 Task: Add an event with the title Second Webinar: Introduction to Influencer Marketing, date '2023/10/11', time 9:15 AM to 11:15 AMand add a description: The training workshop will commence with an introduction to the fundamental principles of effective presentations. Participants will learn about the key elements of a successful presentation, including content development, delivery techniques, visual aids, and audience engagement.Select event color  Flamingo . Add location for the event as: Melbourne, Australia, logged in from the account softage.8@softage.netand send the event invitation to softage.7@softage.net and softage.9@softage.net. Set a reminder for the event Doesn't repeat
Action: Mouse moved to (866, 184)
Screenshot: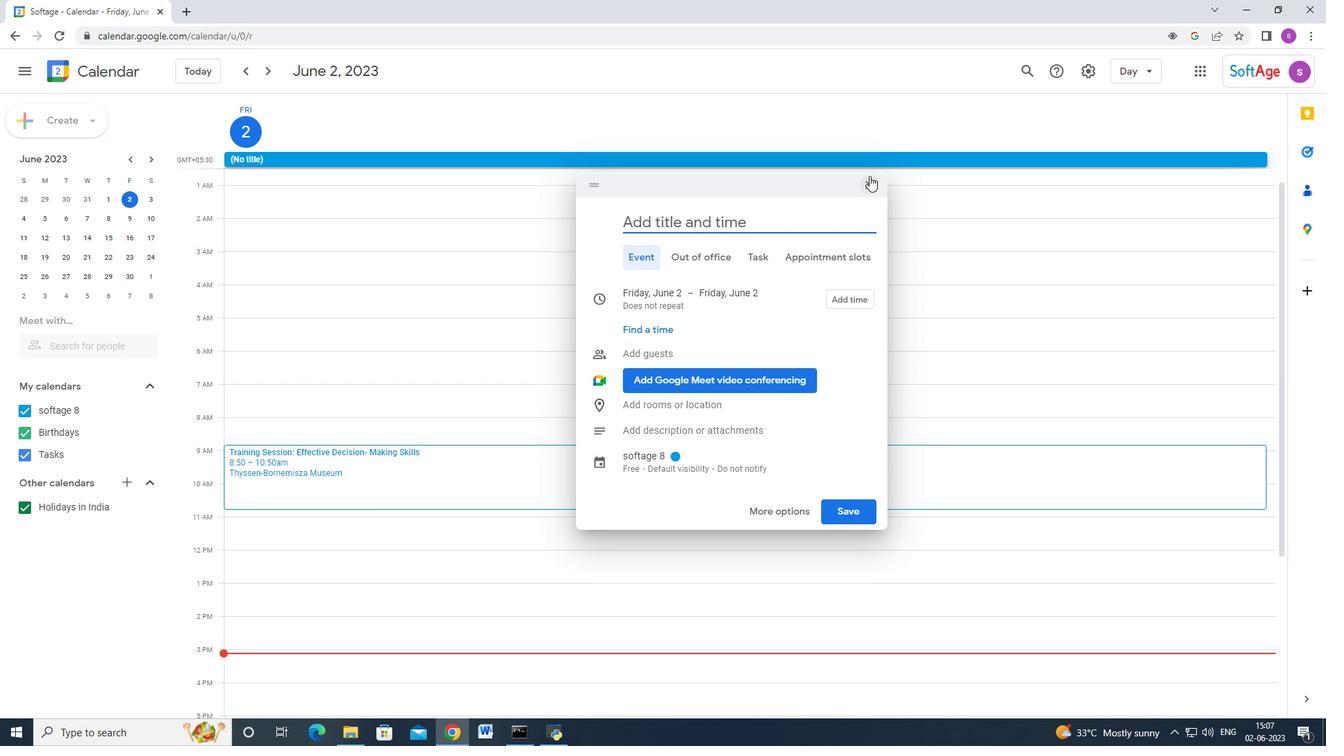 
Action: Mouse pressed left at (866, 184)
Screenshot: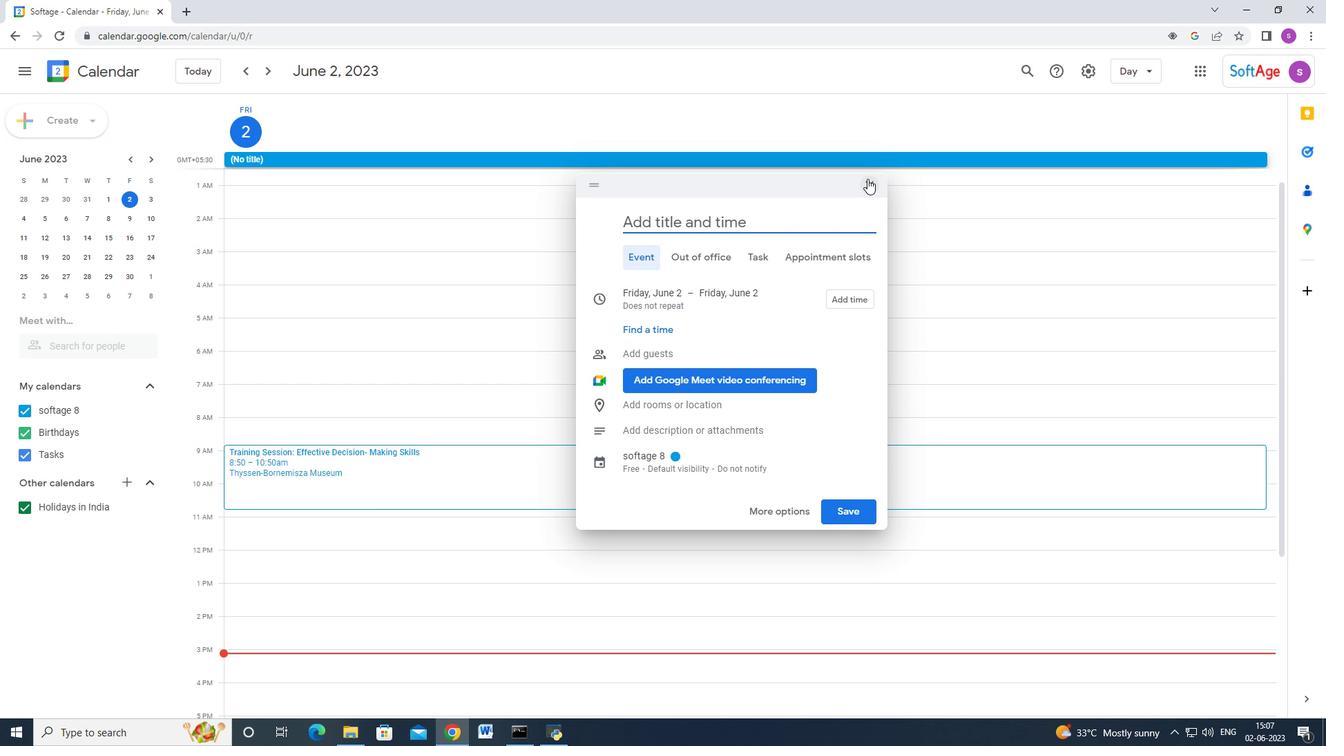 
Action: Mouse moved to (58, 125)
Screenshot: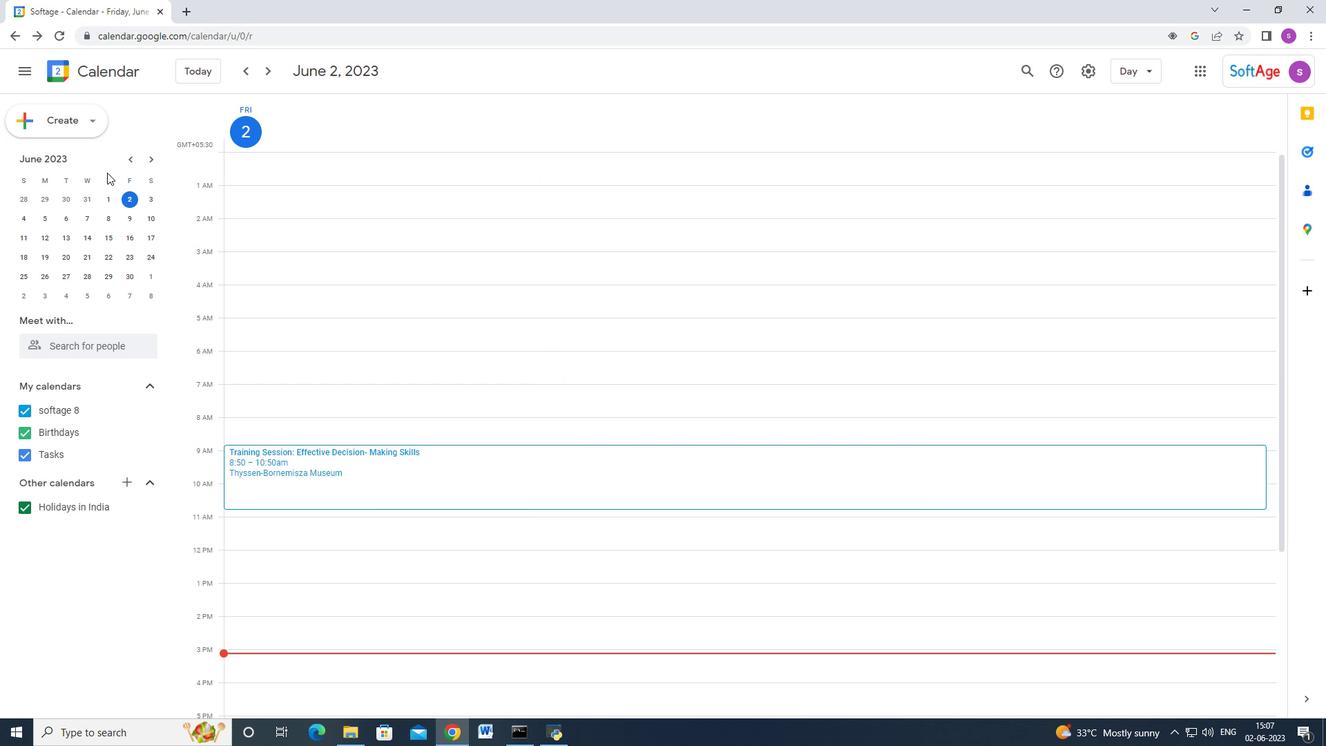 
Action: Mouse pressed left at (58, 125)
Screenshot: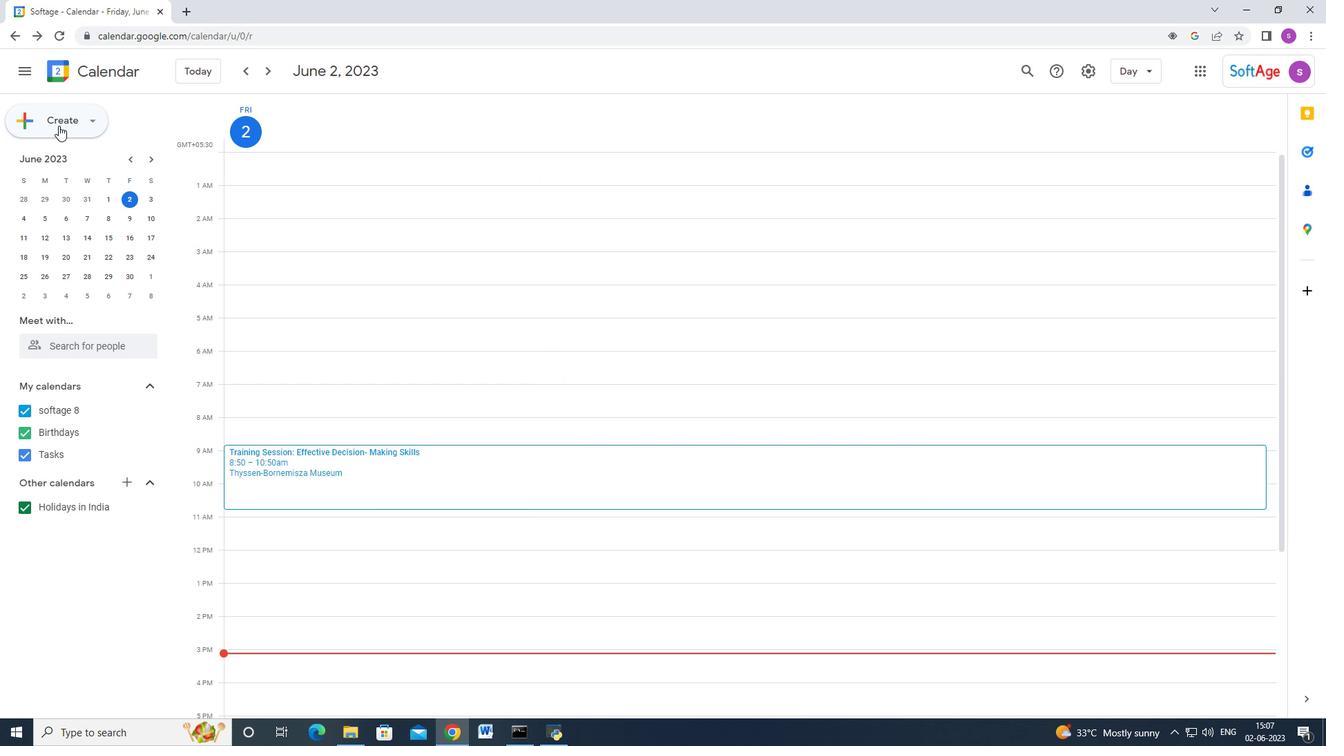 
Action: Mouse moved to (59, 153)
Screenshot: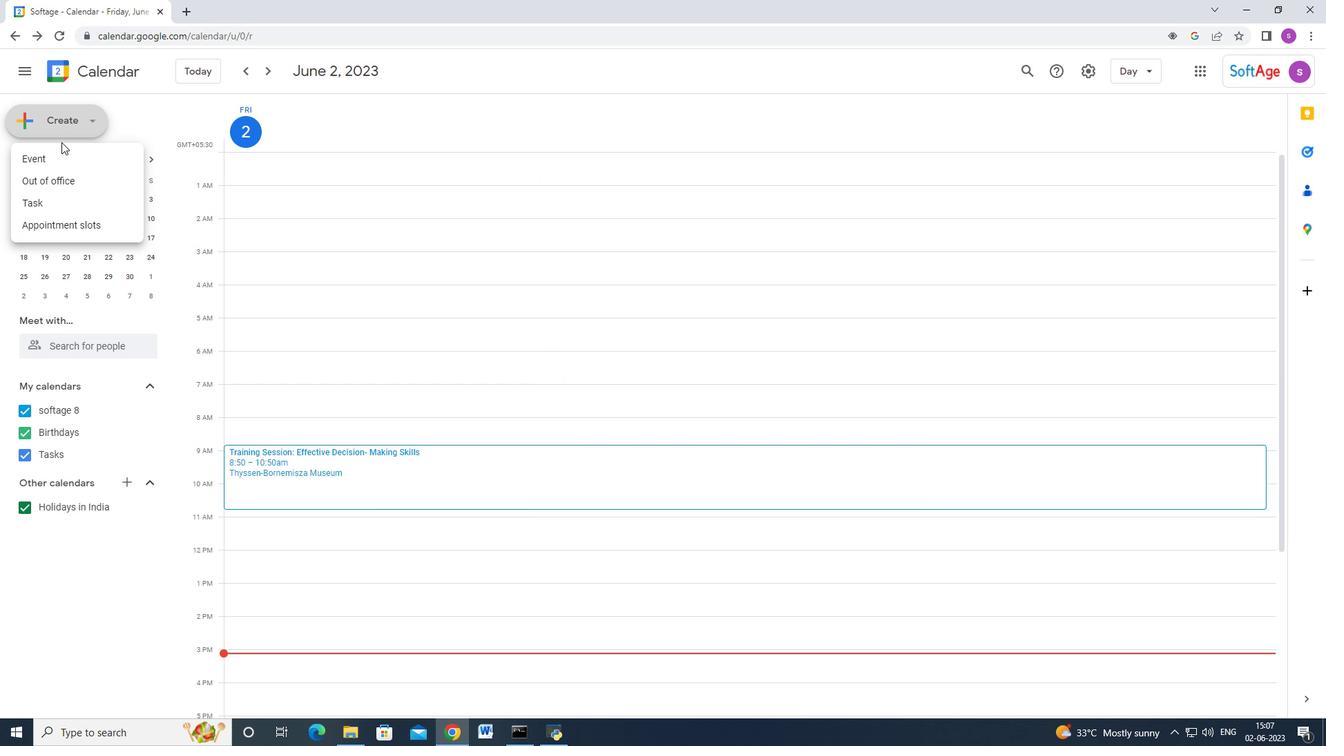 
Action: Mouse pressed left at (59, 153)
Screenshot: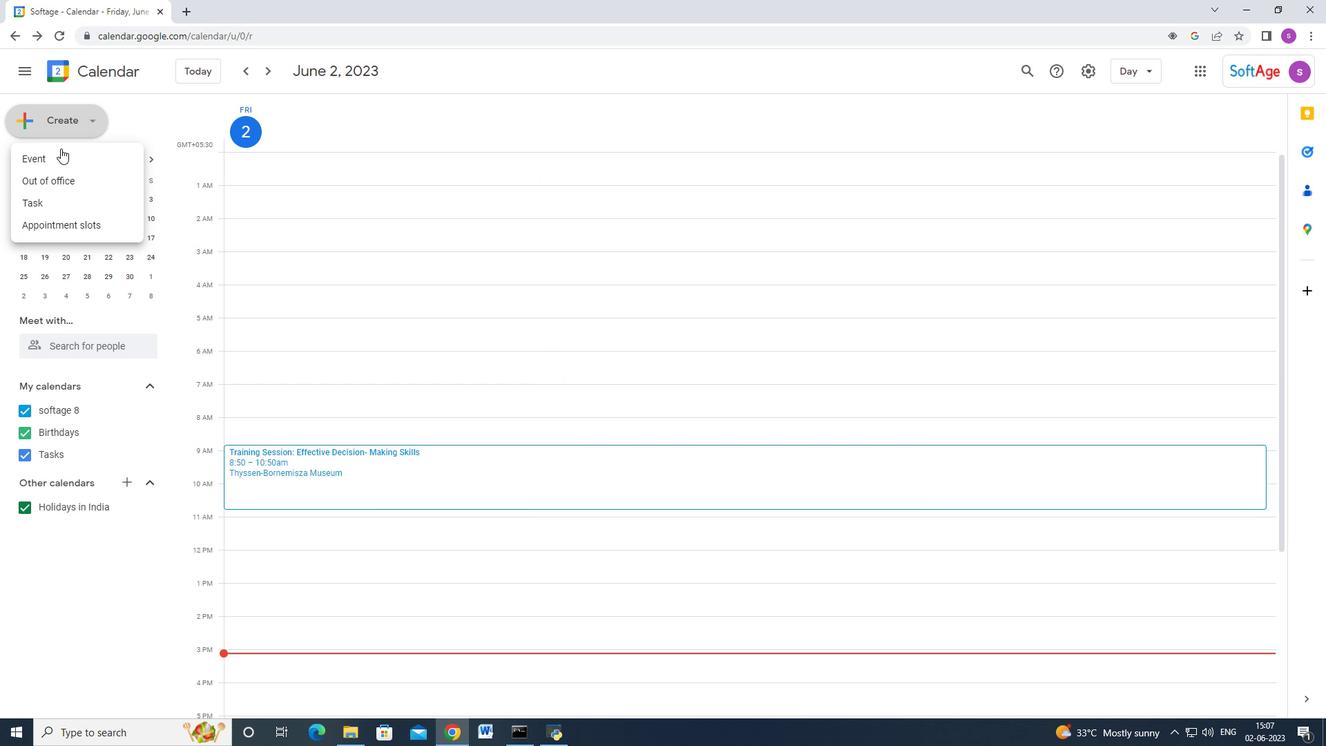 
Action: Mouse moved to (766, 643)
Screenshot: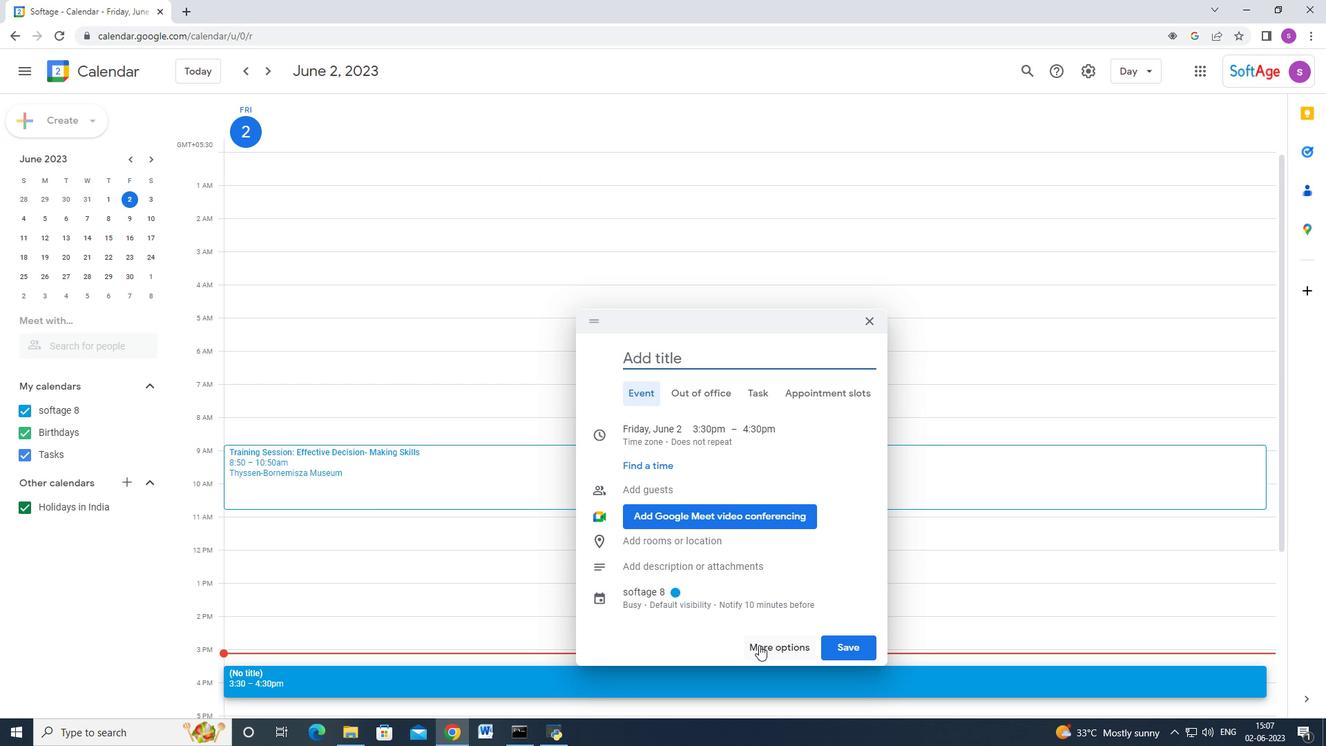 
Action: Mouse pressed left at (766, 643)
Screenshot: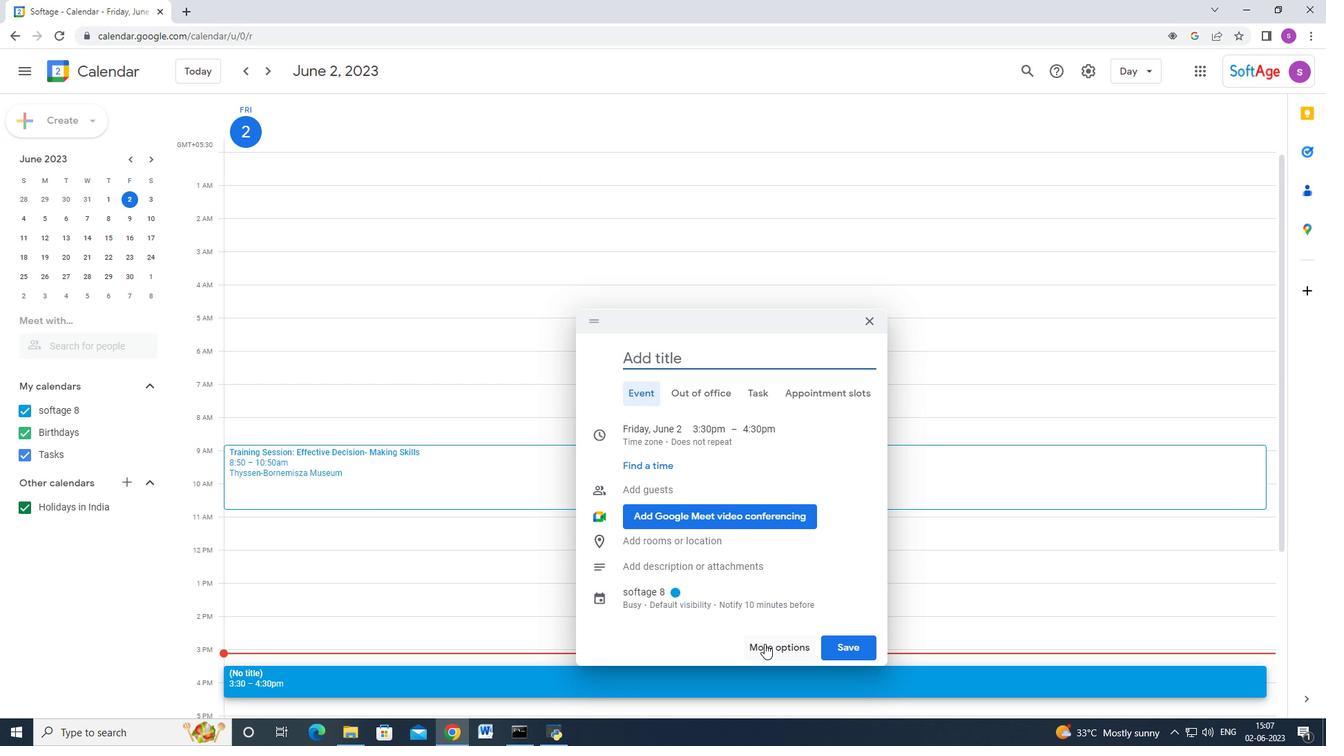 
Action: Mouse moved to (192, 76)
Screenshot: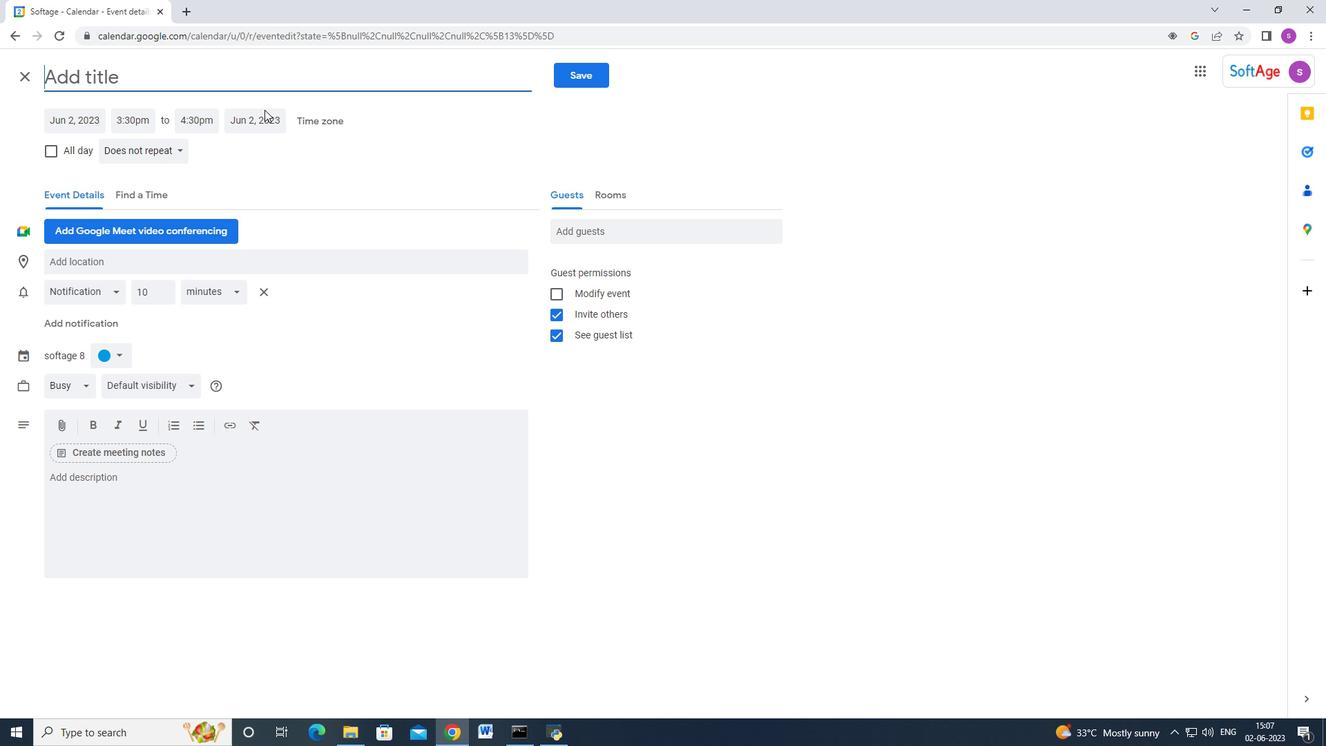 
Action: Key pressed <Key.shift_r>Second<Key.space><Key.shift_r>Webinar<Key.shift>:<Key.space><Key.shift>Introduction<Key.space>to<Key.space><Key.shift>Influene<Key.backspace>cer<Key.space>mar<Key.backspace><Key.backspace><Key.backspace><Key.shift>Marketing,<Key.backspace>
Screenshot: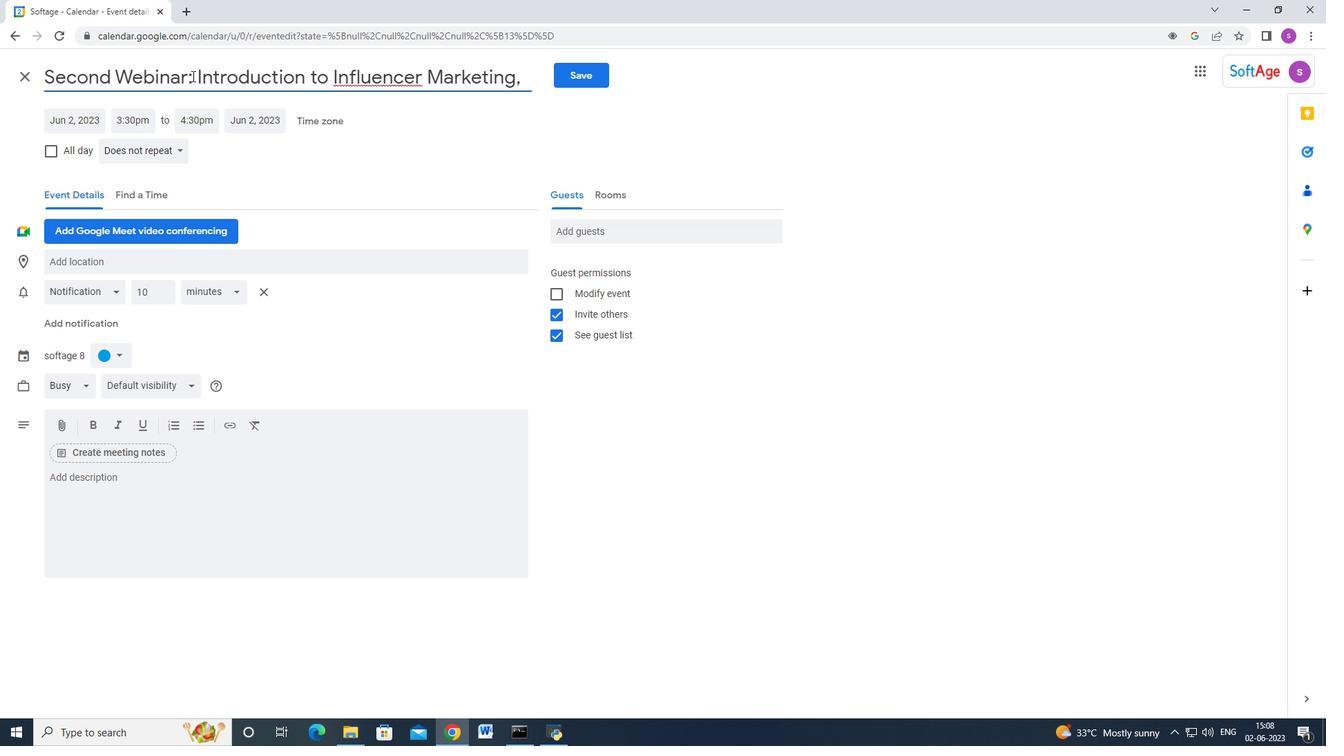 
Action: Mouse moved to (75, 122)
Screenshot: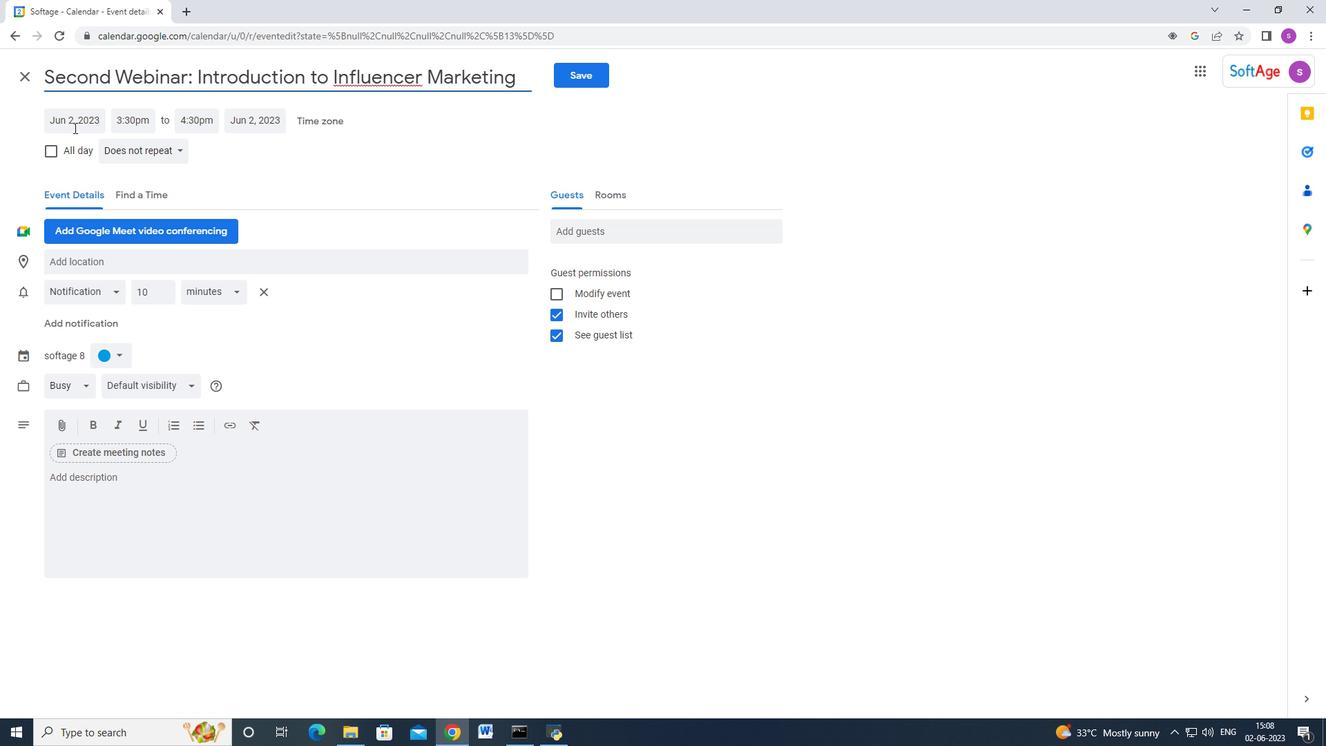 
Action: Mouse pressed left at (75, 122)
Screenshot: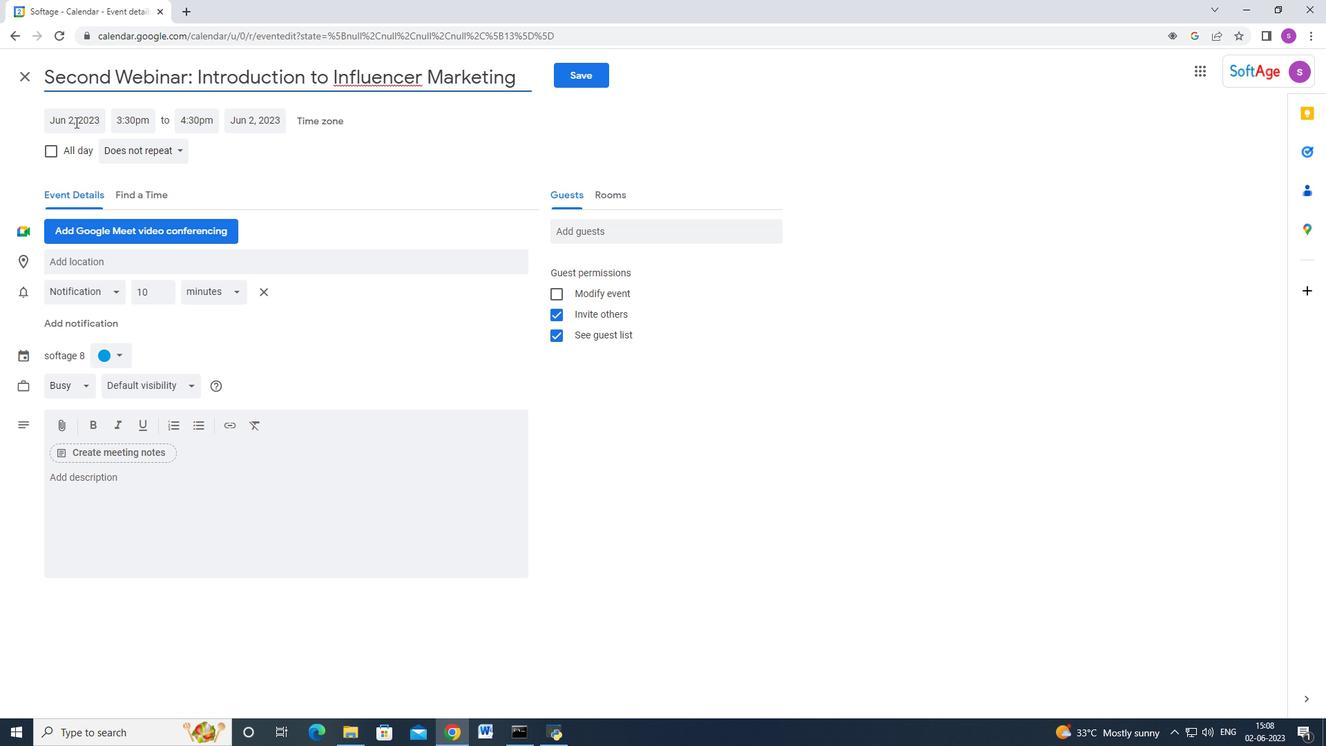 
Action: Mouse moved to (223, 151)
Screenshot: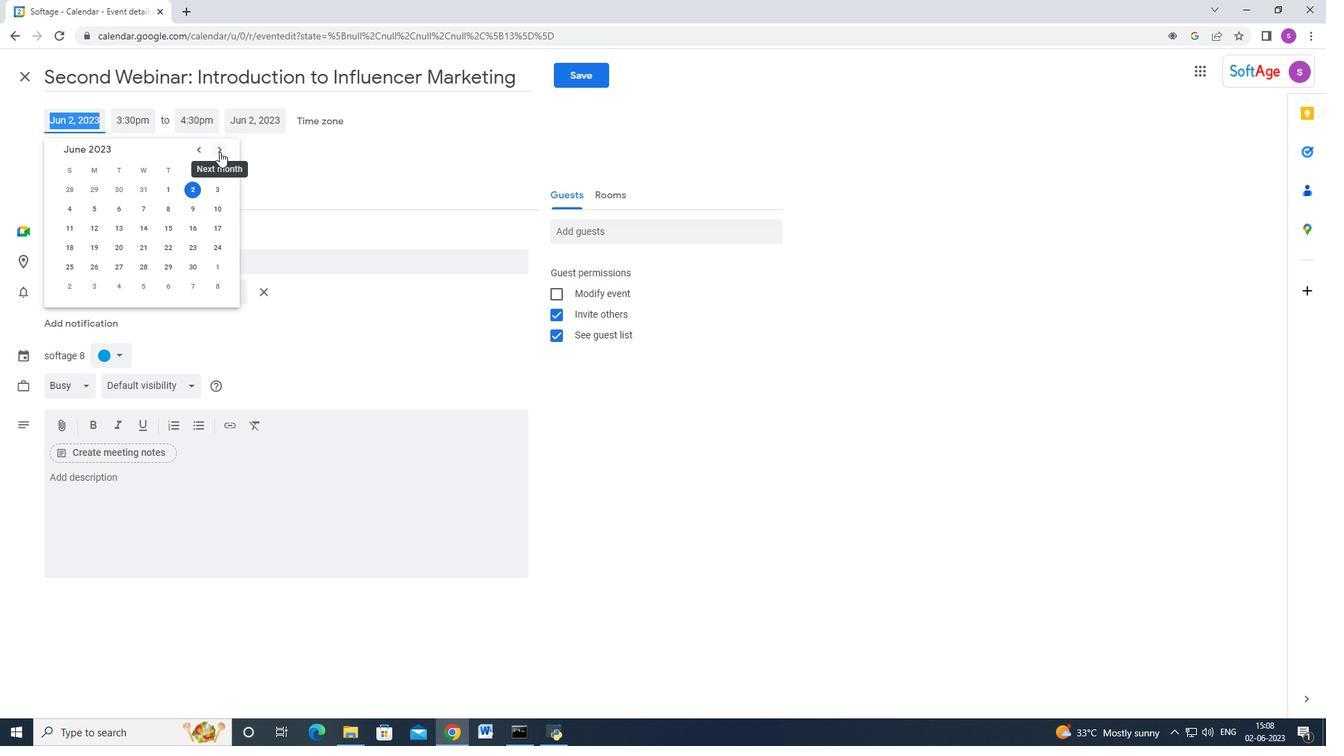 
Action: Mouse pressed left at (223, 151)
Screenshot: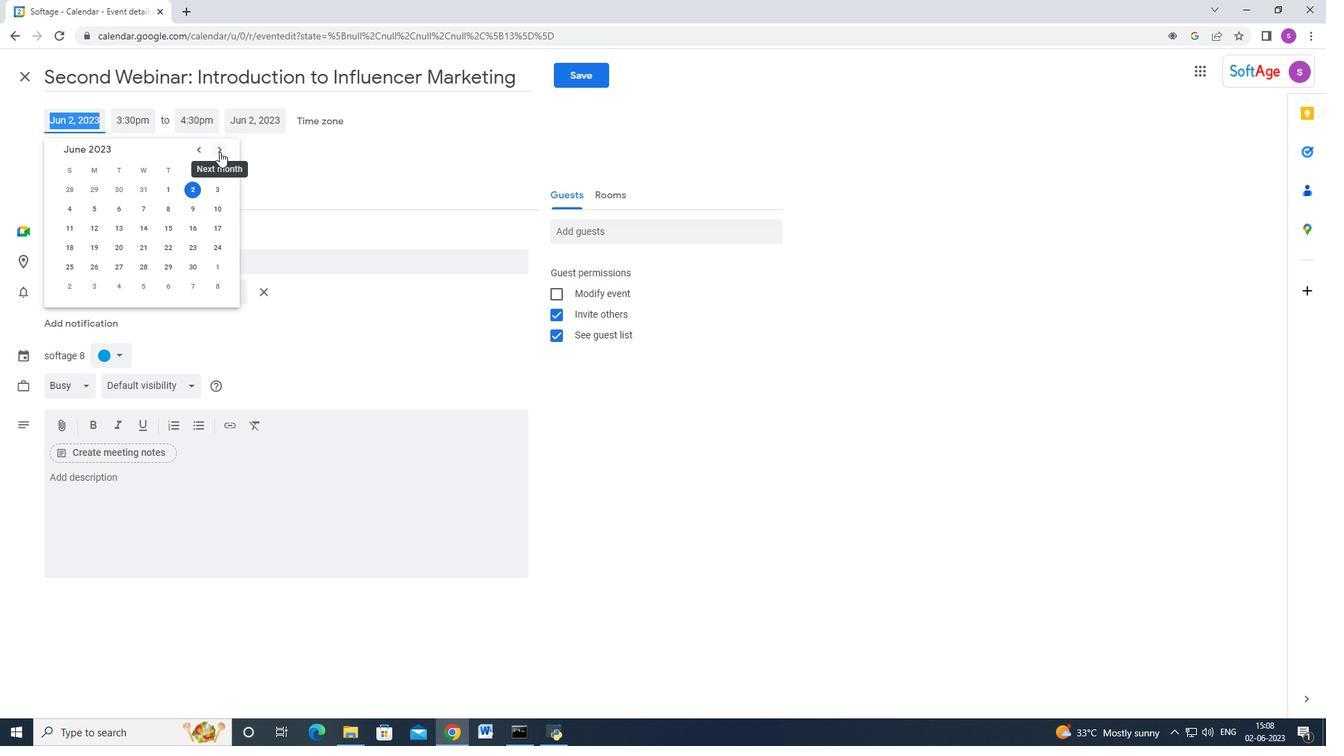 
Action: Mouse moved to (225, 151)
Screenshot: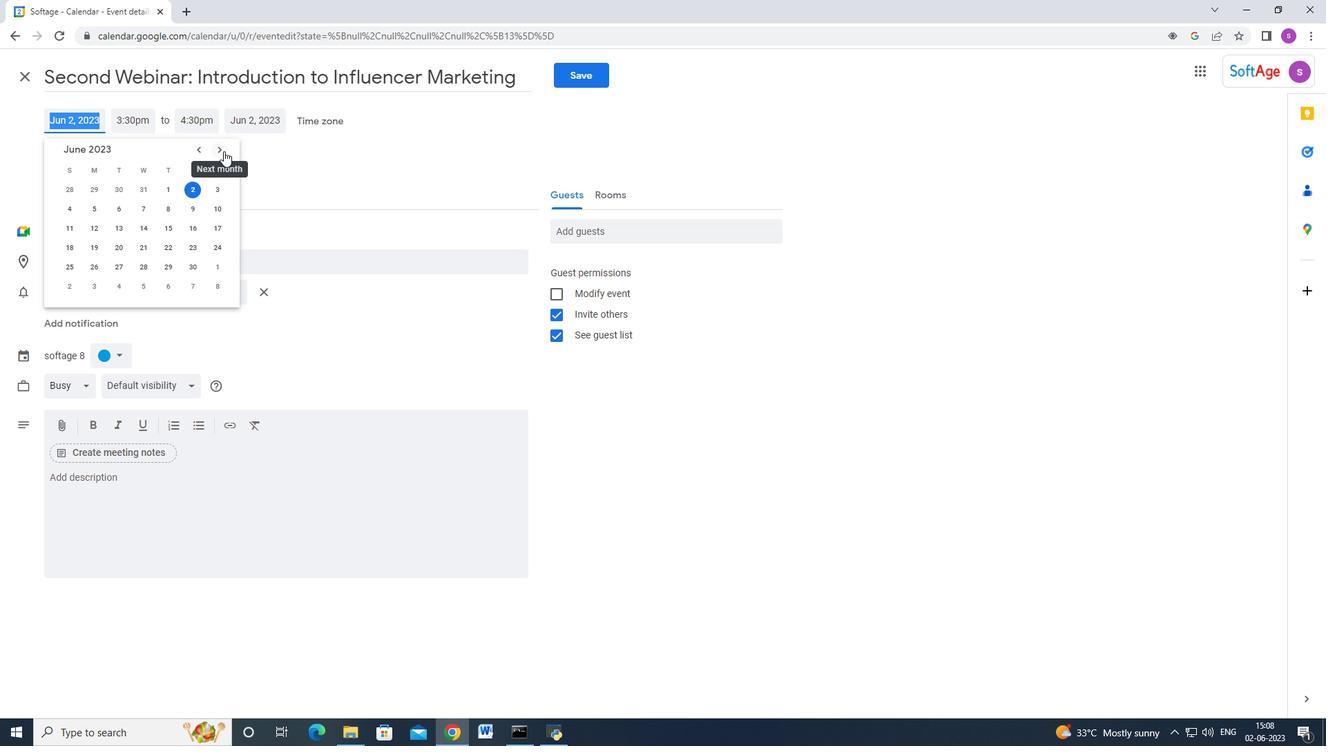 
Action: Mouse pressed left at (225, 151)
Screenshot: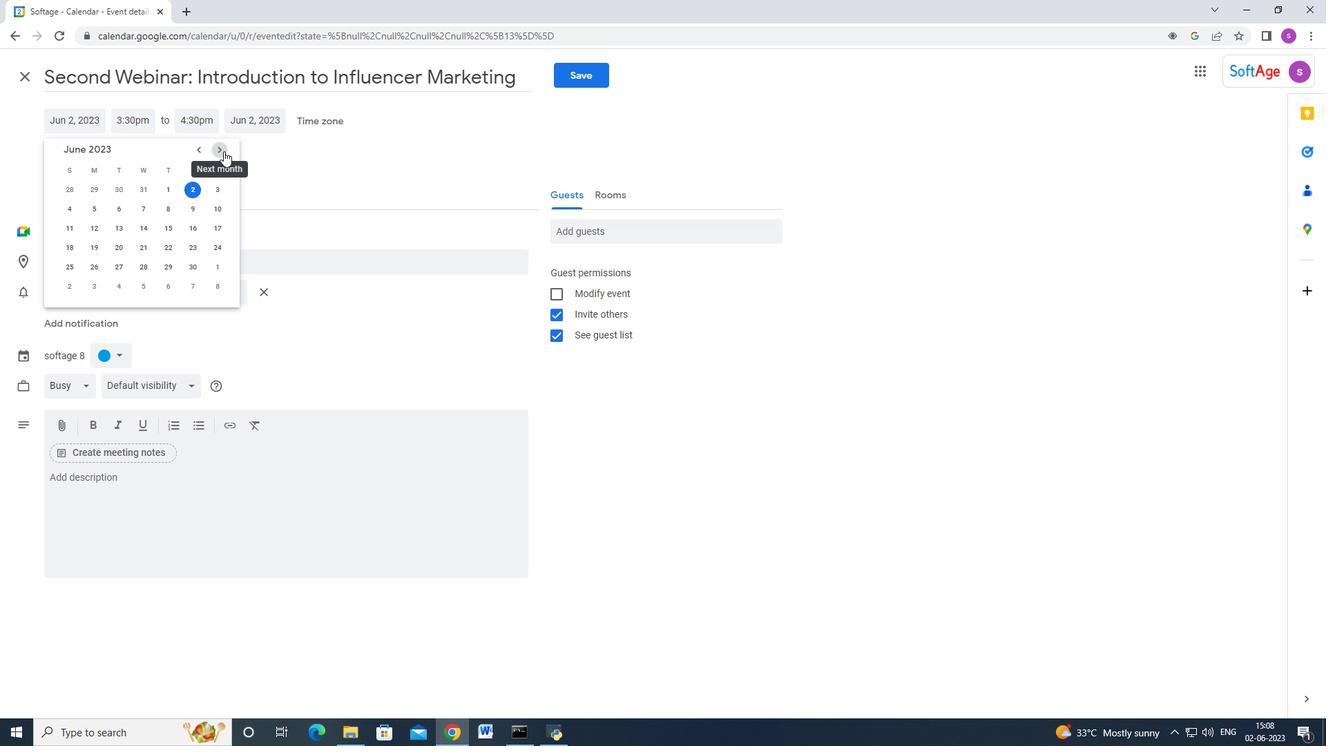 
Action: Mouse pressed left at (225, 151)
Screenshot: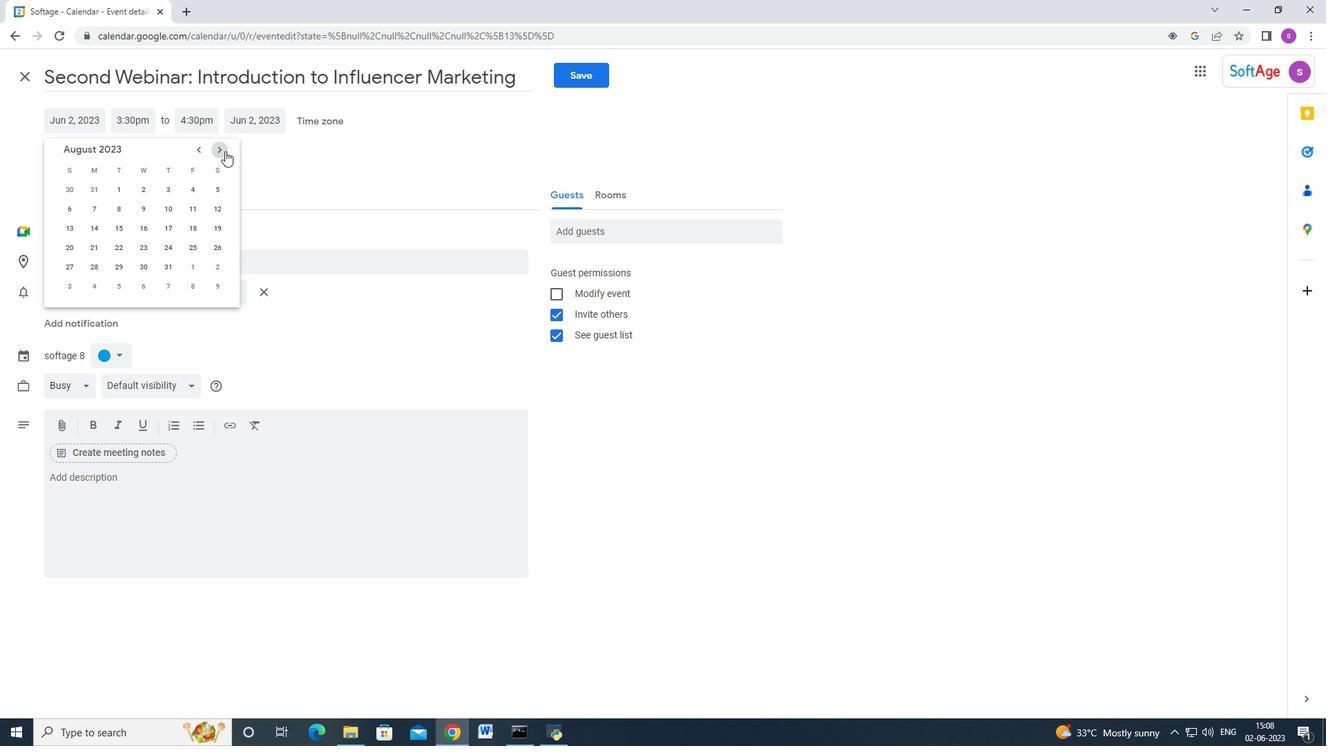 
Action: Mouse pressed left at (225, 151)
Screenshot: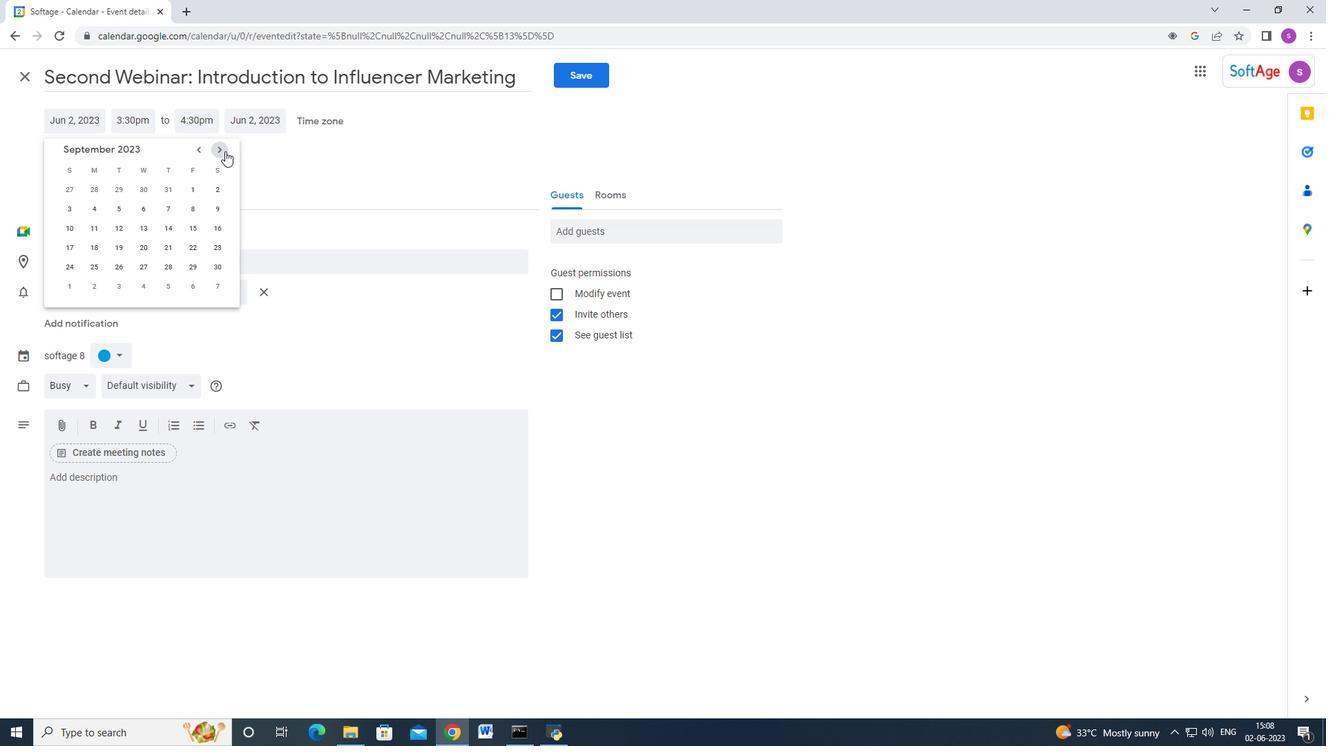 
Action: Mouse pressed left at (225, 151)
Screenshot: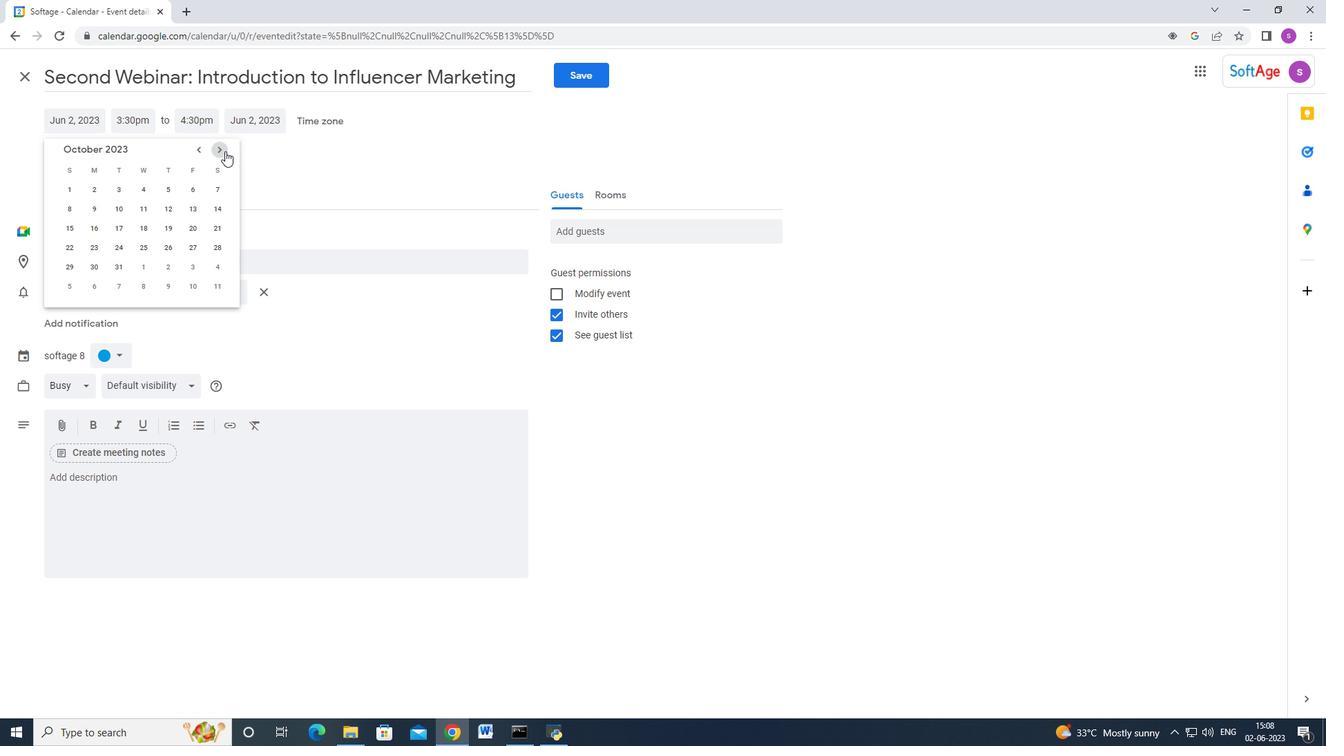 
Action: Mouse pressed left at (225, 151)
Screenshot: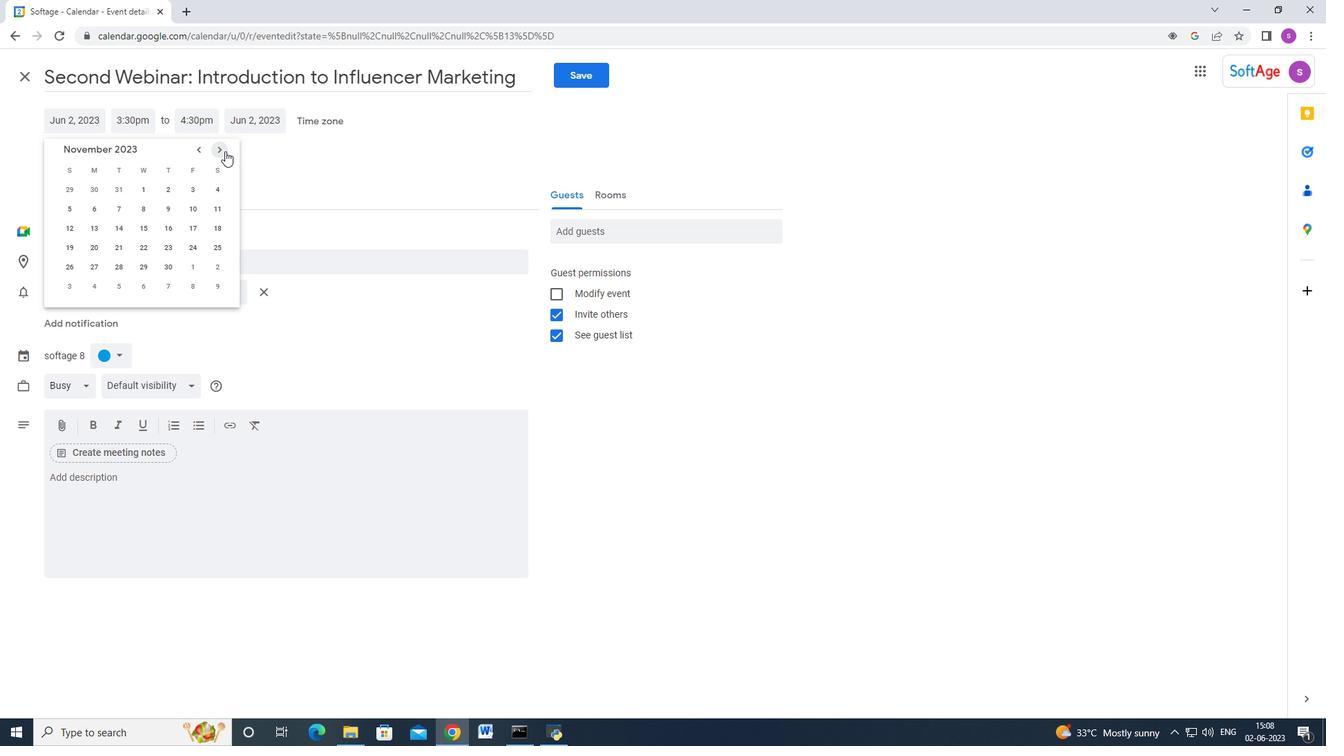 
Action: Mouse moved to (98, 224)
Screenshot: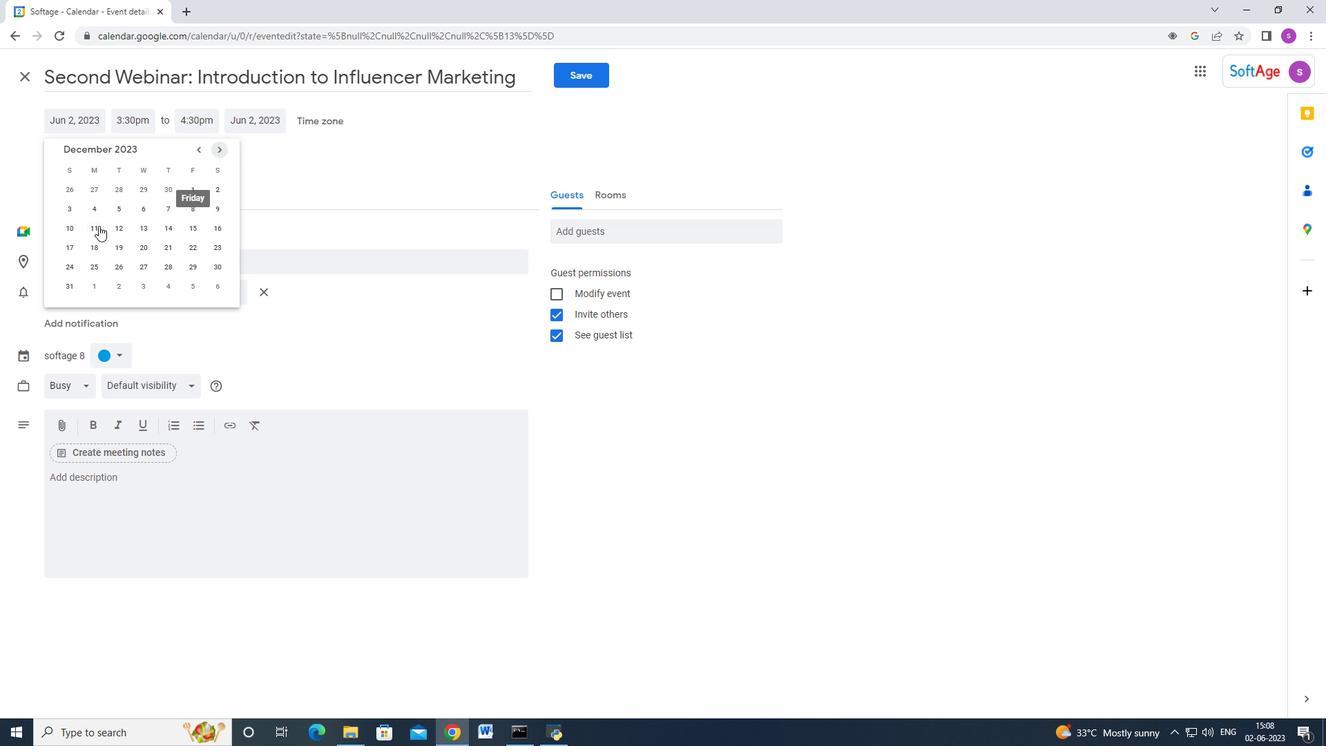 
Action: Mouse pressed left at (98, 224)
Screenshot: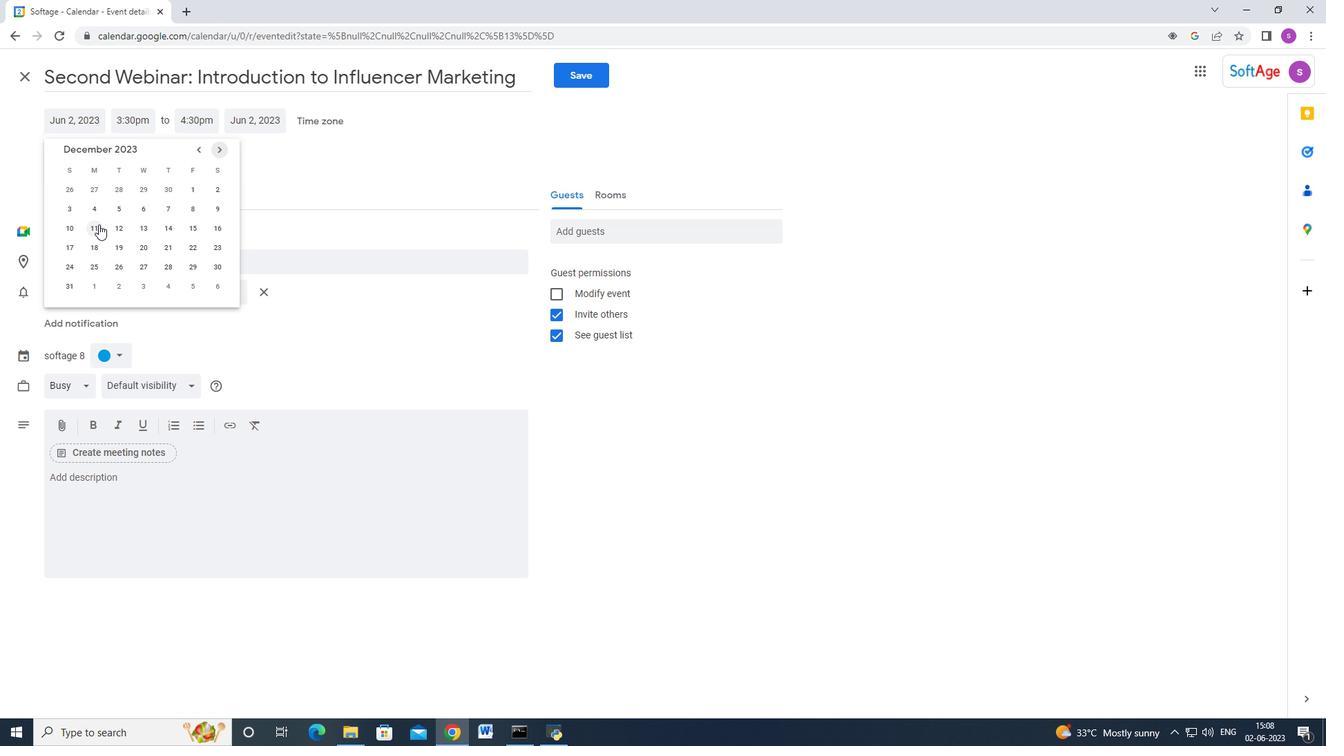 
Action: Mouse moved to (150, 124)
Screenshot: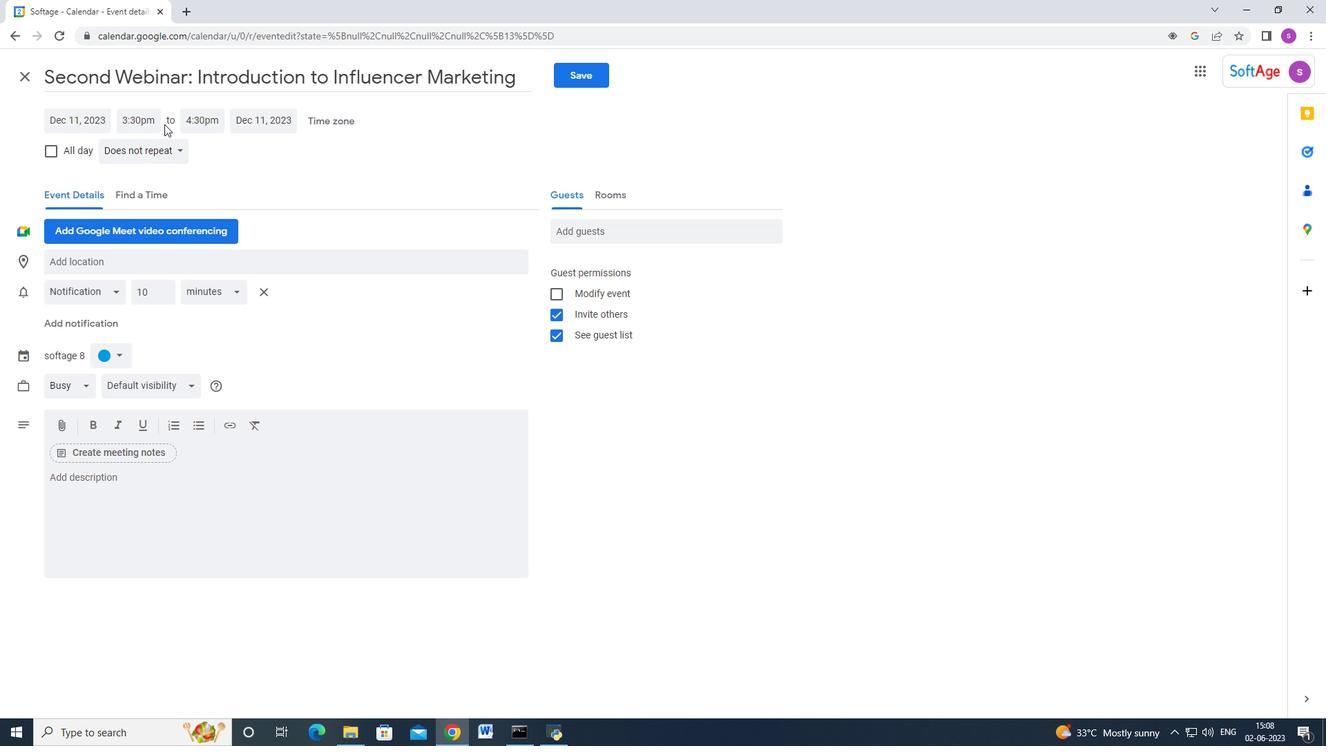 
Action: Mouse pressed left at (150, 124)
Screenshot: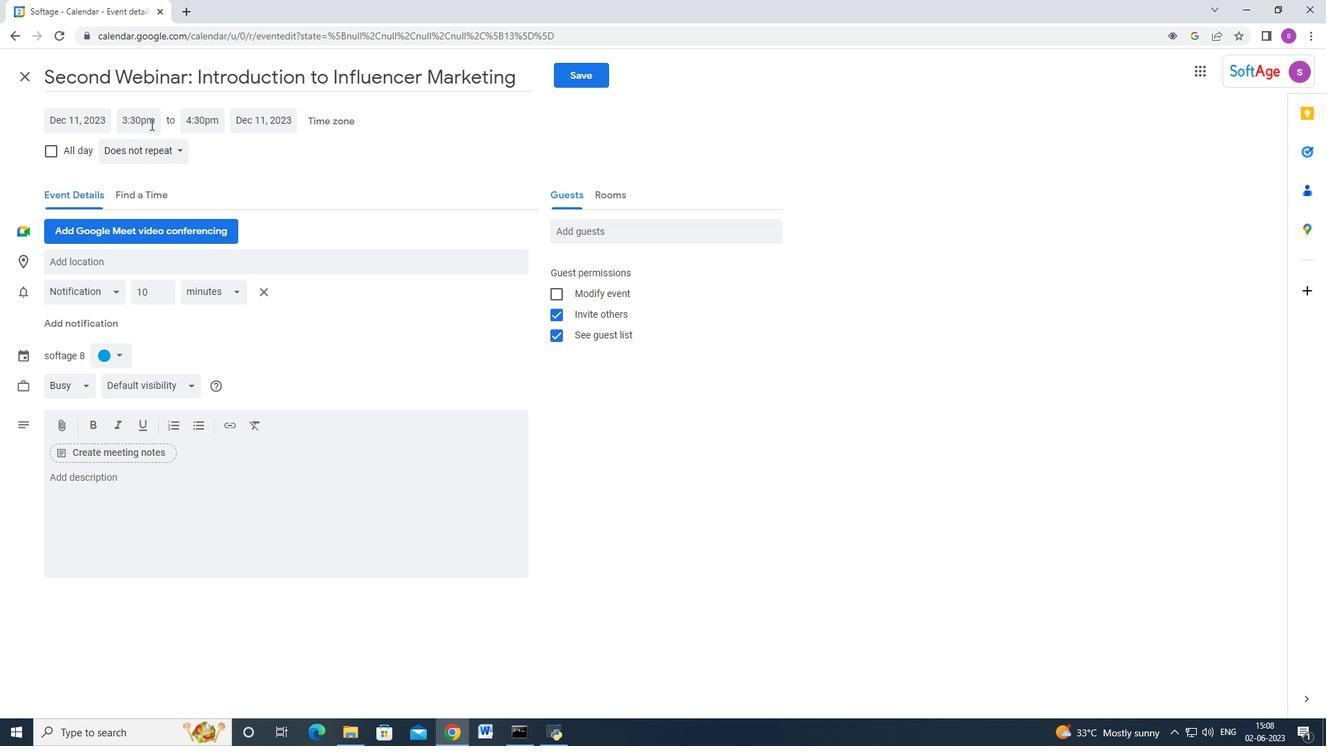 
Action: Key pressed 9<Key.shift>:15am<Key.enter><Key.tab>11<Key.shift>:15am<Key.enter><Key.tab><Key.tab>
Screenshot: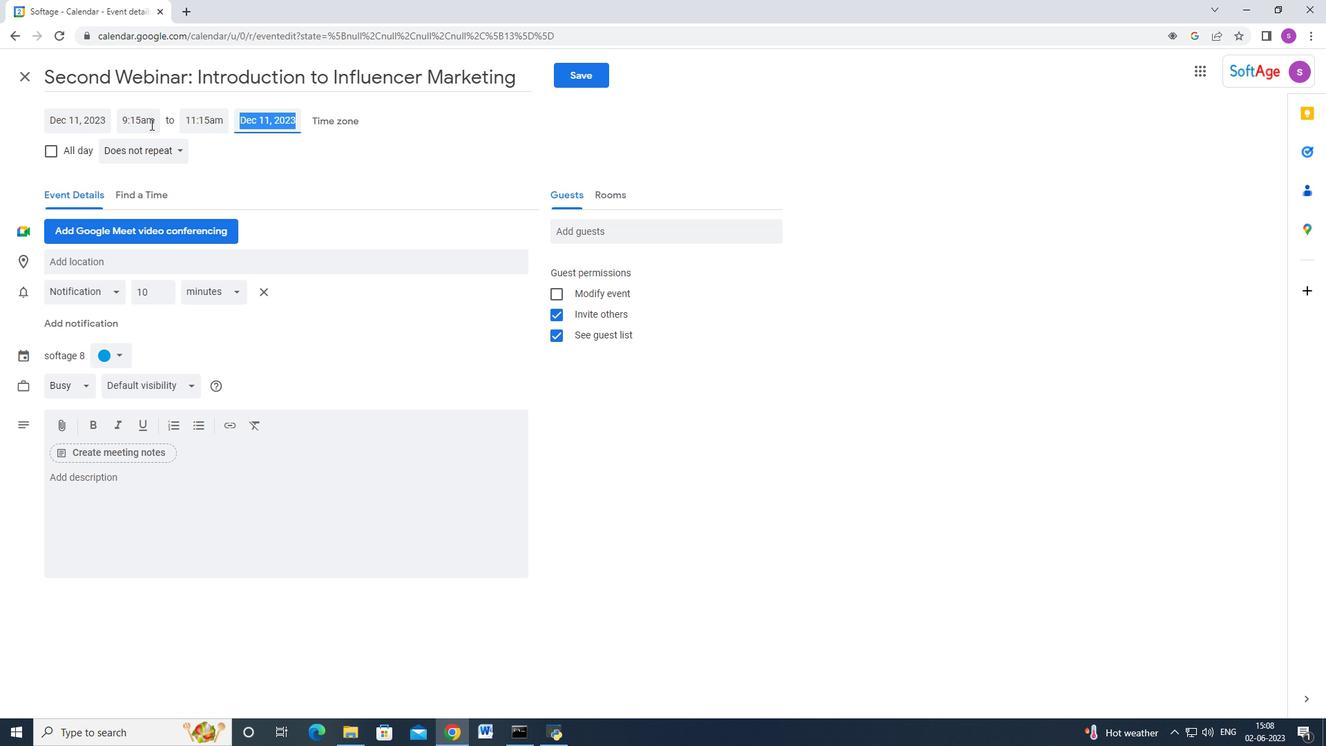 
Action: Mouse moved to (165, 478)
Screenshot: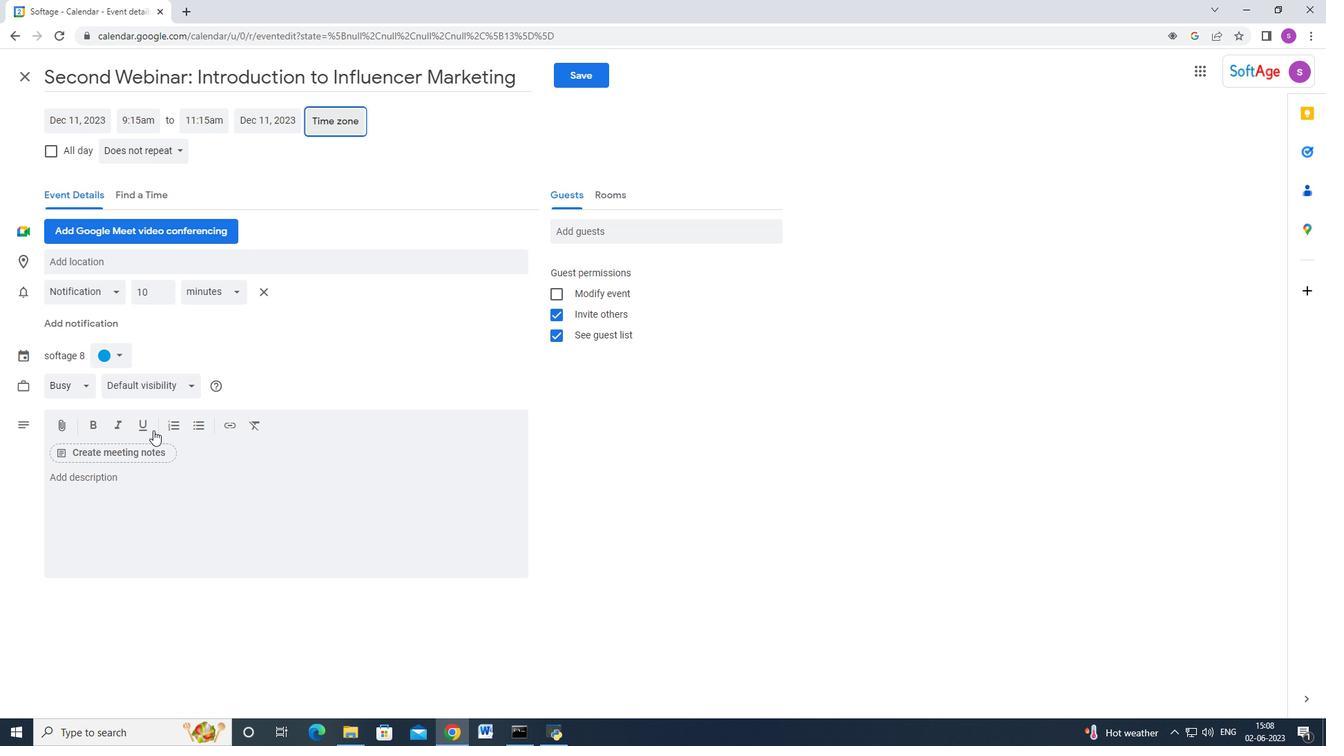 
Action: Mouse pressed left at (165, 478)
Screenshot: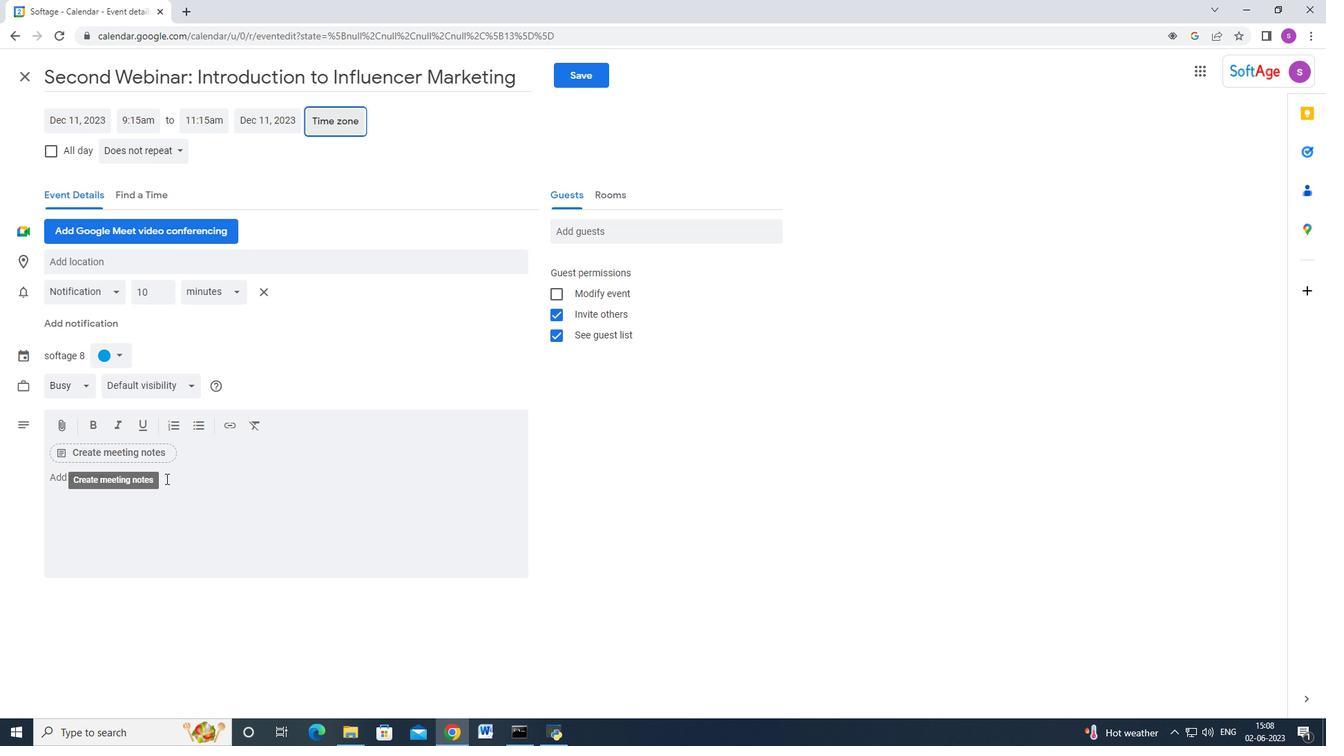 
Action: Key pressed <Key.shift>The<Key.space>training<Key.space>workshop<Key.space>will<Key.space>commence<Key.space>with<Key.space>an<Key.space>introduction<Key.space>to<Key.space>the<Key.space>fundamem<Key.backspace>ntal<Key.space>principles<Key.space>of<Key.space>effective<Key.space>presentations.<Key.space><Key.shift>participants<Key.space>will<Key.space>learn<Key.space>about<Key.space>the<Key.space>key<Key.space>elements<Key.space>of<Key.space>a<Key.space>successful<Key.space>presentation,inlud<Key.backspace><Key.backspace><Key.backspace>cluding<Key.space>content<Key.space>developmentm<Key.space>d<Key.backspace><Key.backspace><Key.backspace>,<Key.space>delivery<Key.space>techniques,<Key.space>vus<Key.backspace><Key.backspace>isual<Key.space>aids,<Key.space>and<Key.space>audience<Key.space>engagement.
Screenshot: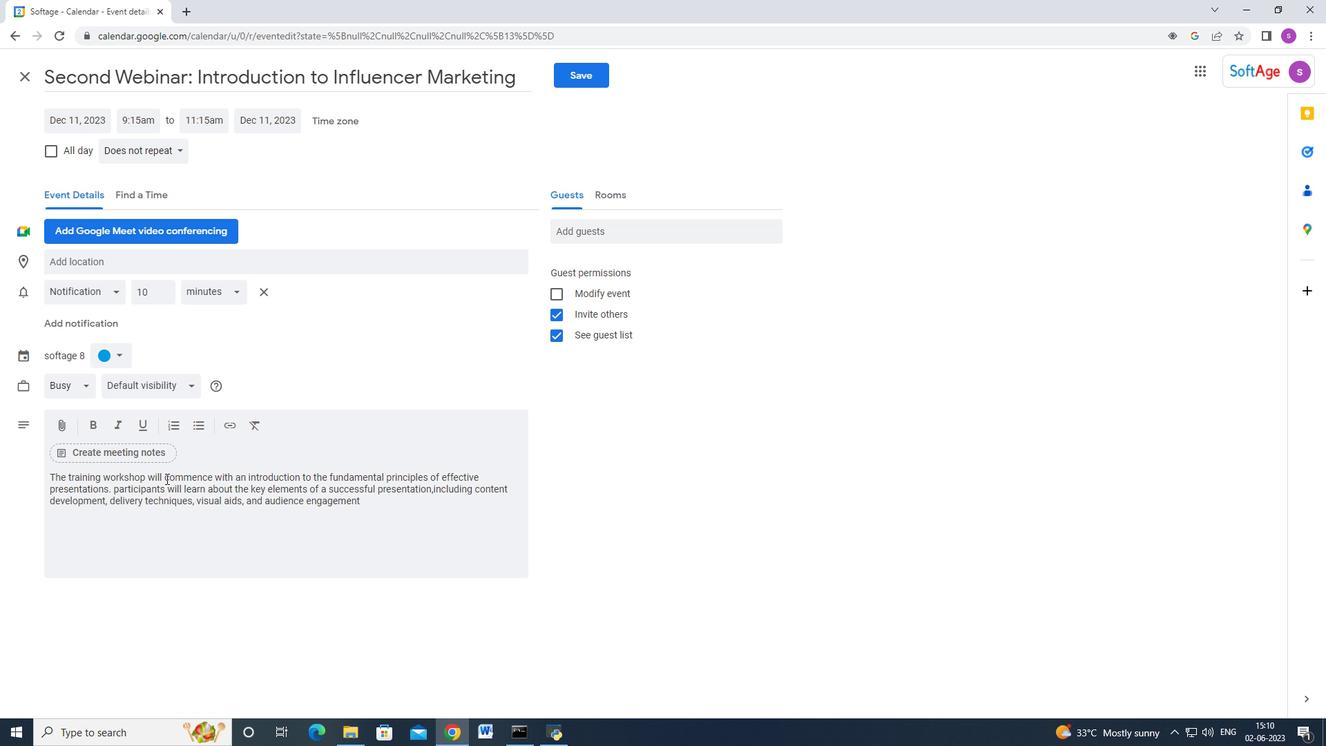 
Action: Mouse moved to (112, 352)
Screenshot: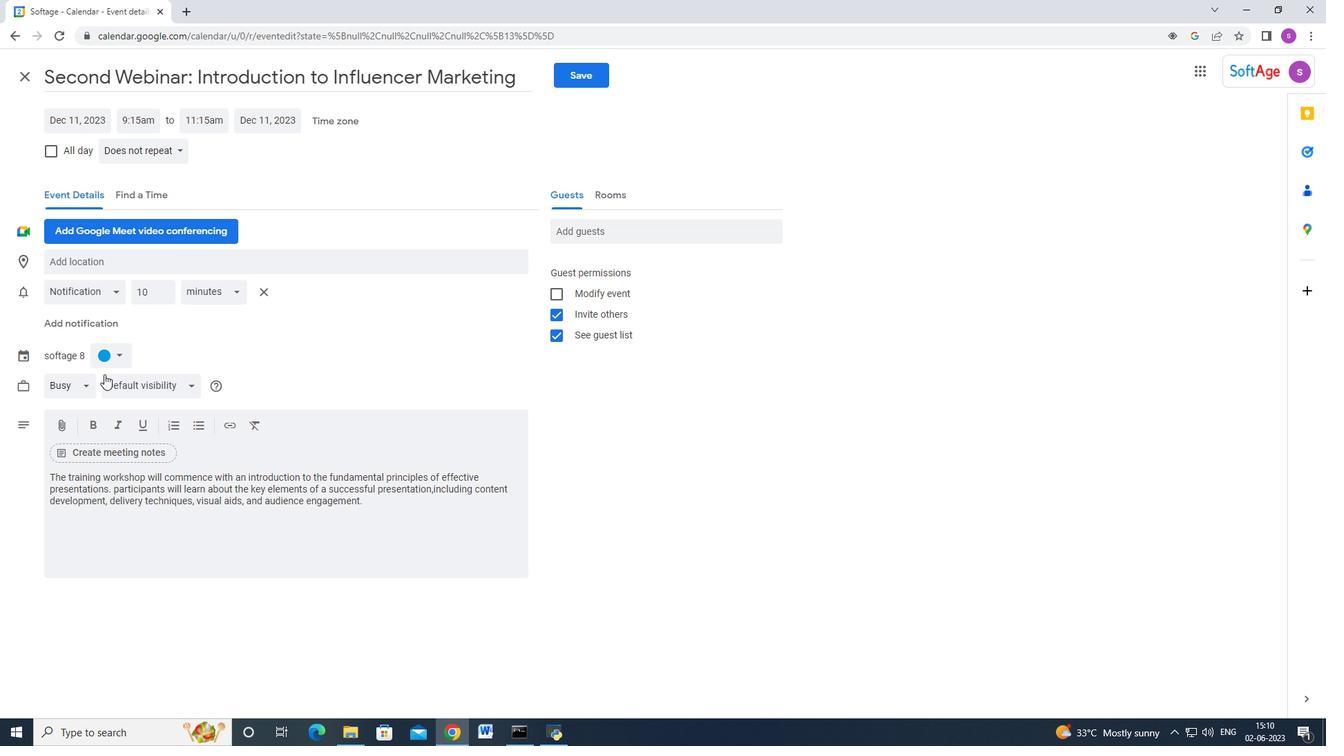 
Action: Mouse pressed left at (112, 352)
Screenshot: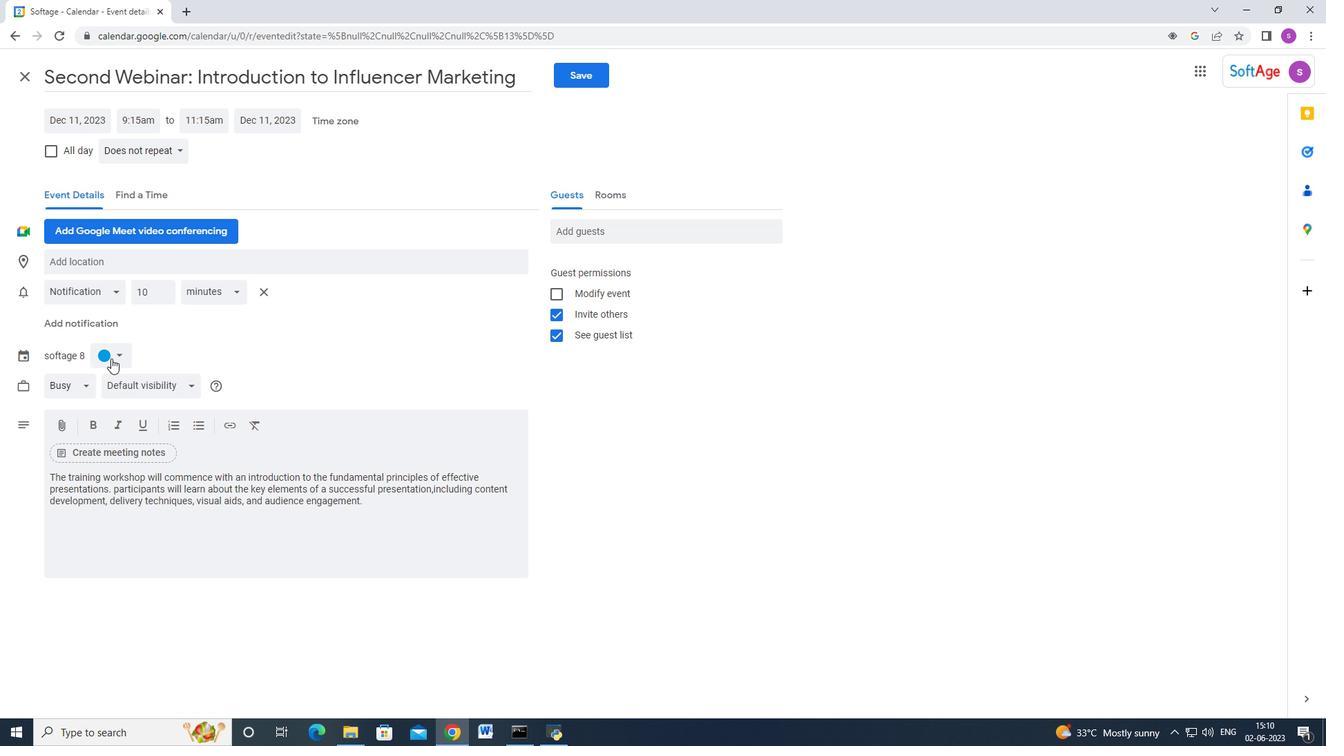 
Action: Mouse moved to (122, 355)
Screenshot: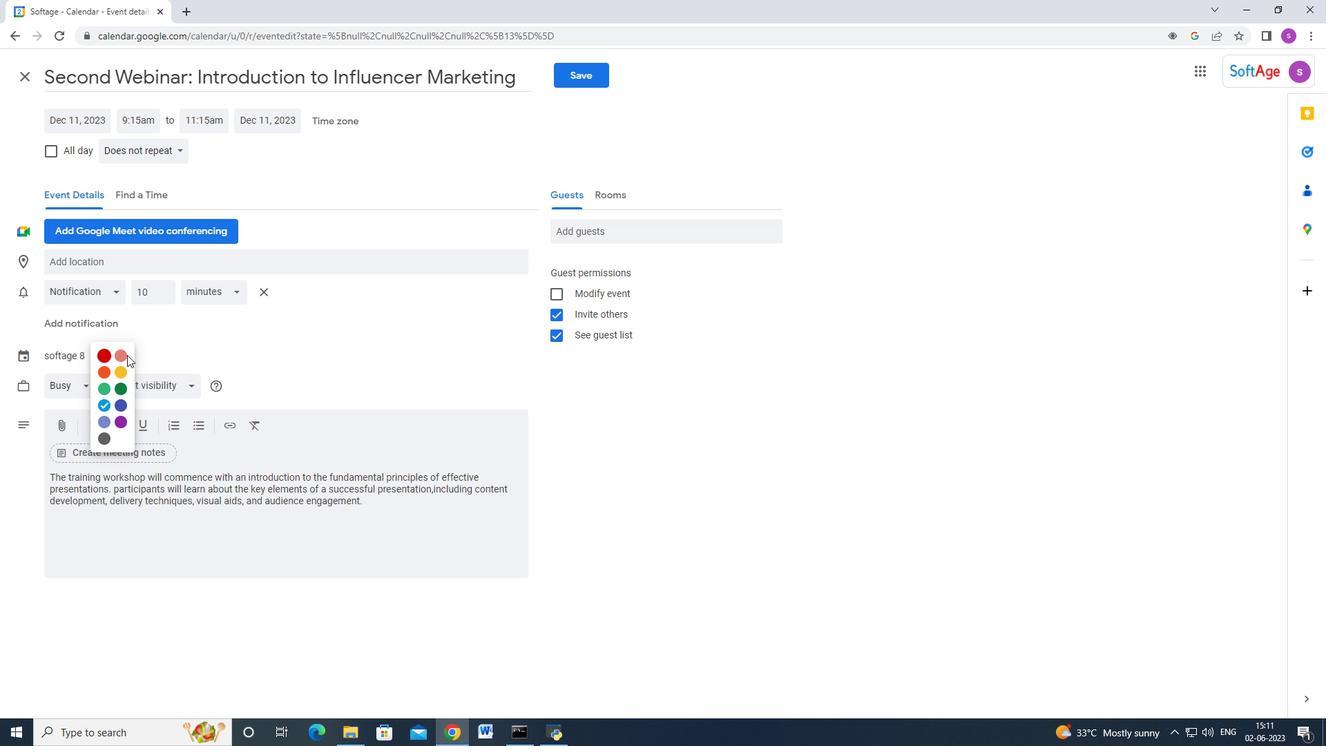 
Action: Mouse pressed left at (122, 355)
Screenshot: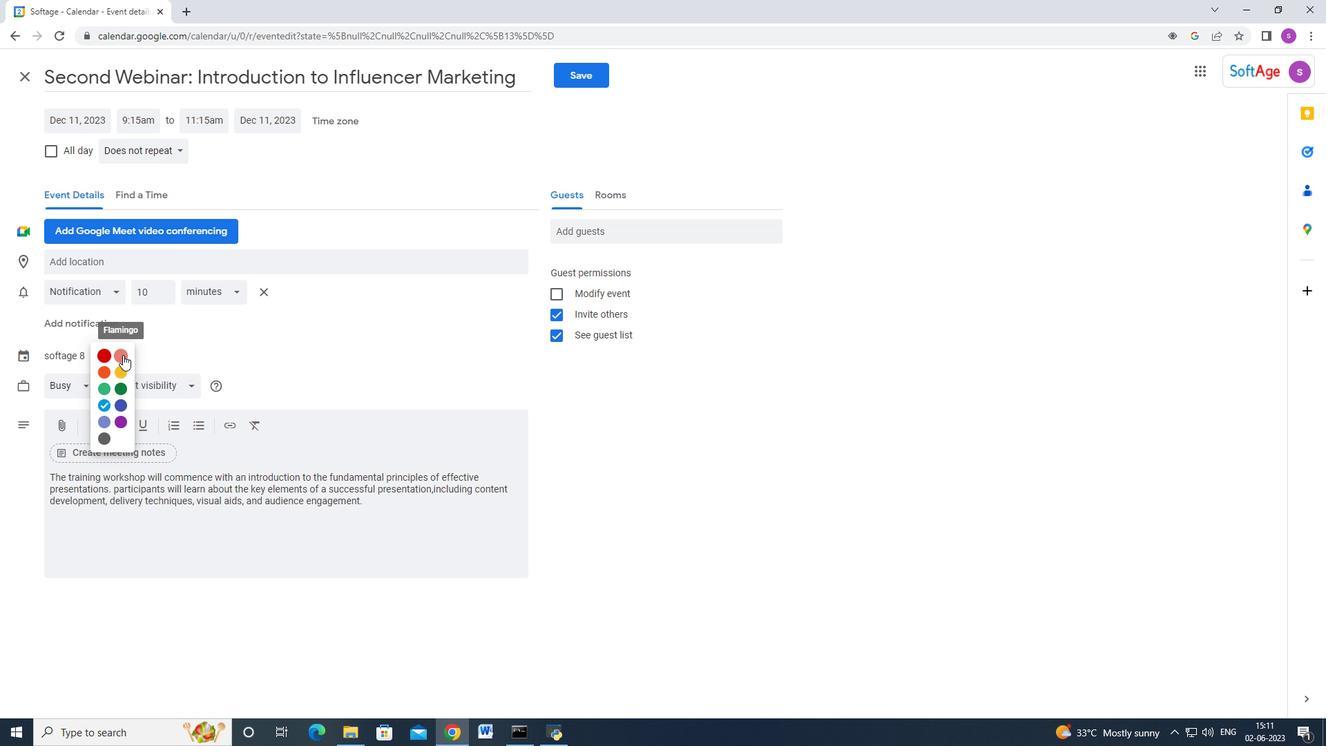 
Action: Mouse moved to (237, 254)
Screenshot: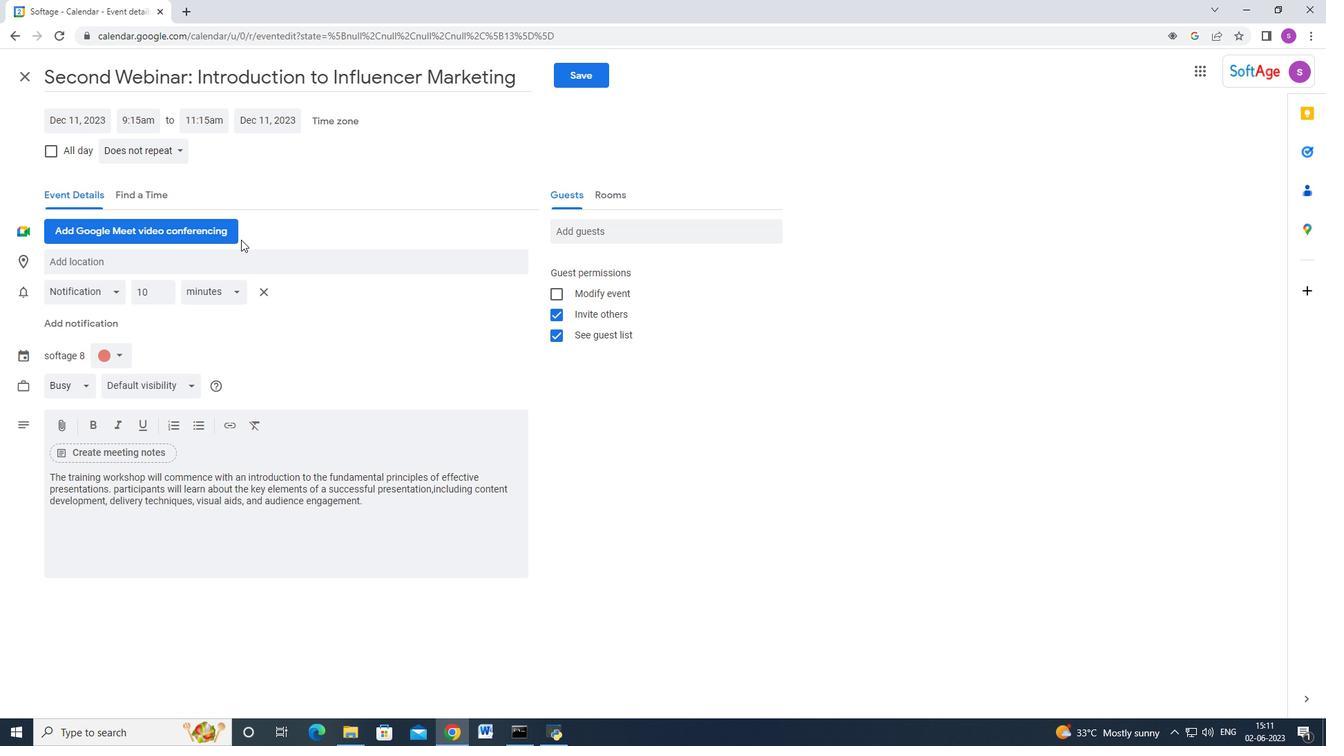 
Action: Mouse pressed left at (237, 254)
Screenshot: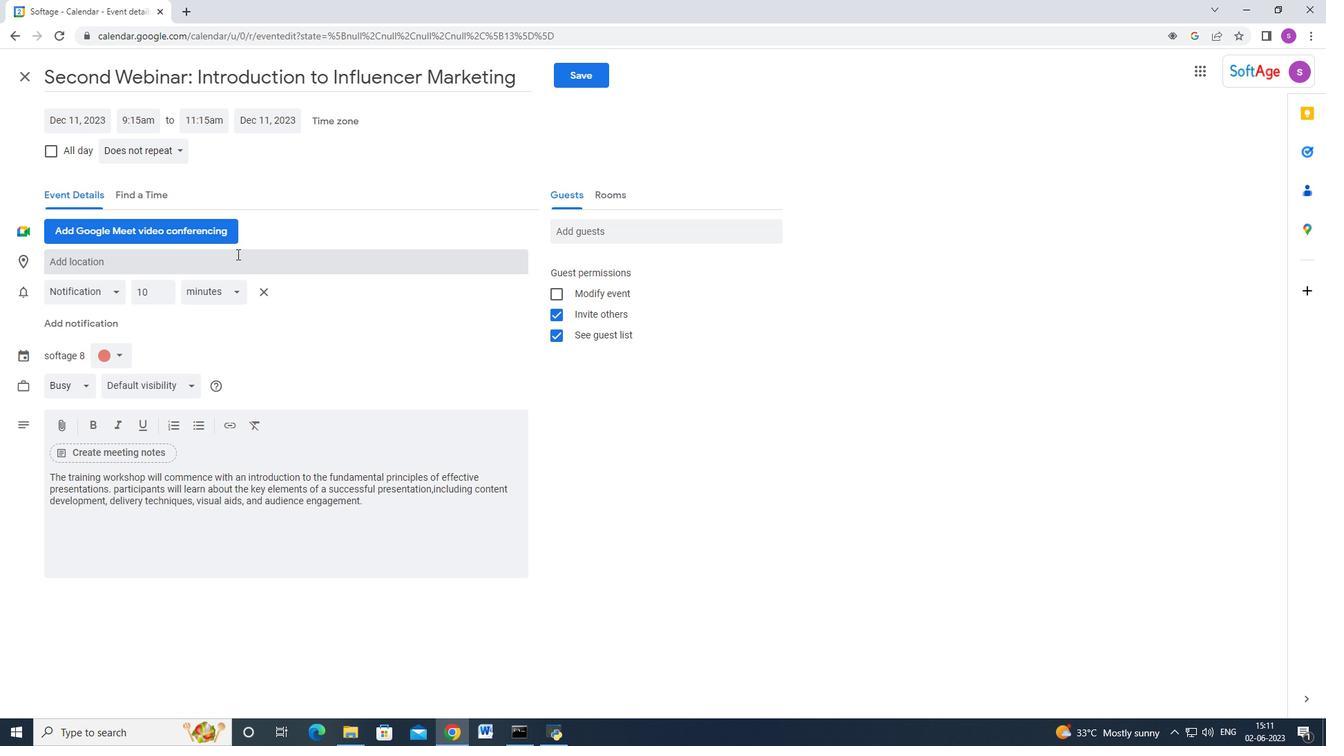 
Action: Key pressed <Key.shift><<Key.backspace><Key.shift>Mel<Key.shift>B<Key.backspace>bourne<Key.space><Key.backspace>,<Key.space><Key.shift><Key.shift><Key.shift><Key.shift><Key.shift><Key.shift><Key.shift><Key.shift><Key.shift><Key.shift><Key.shift><Key.shift><Key.shift><Key.shift><Key.shift><Key.shift><Key.shift><Key.shift><Key.shift><Key.shift><Key.shift><Key.shift><Key.shift><Key.shift><Key.shift><Key.shift><Key.shift>Australia
Screenshot: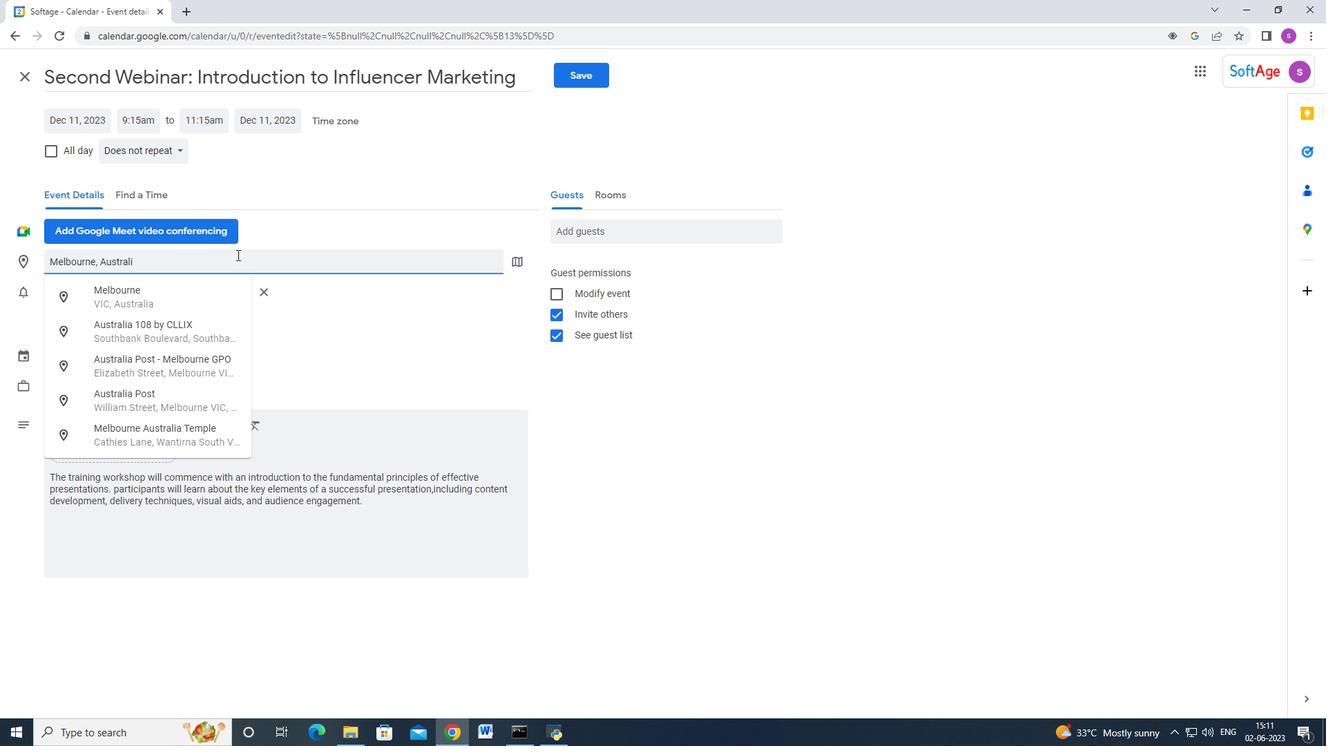 
Action: Mouse moved to (515, 321)
Screenshot: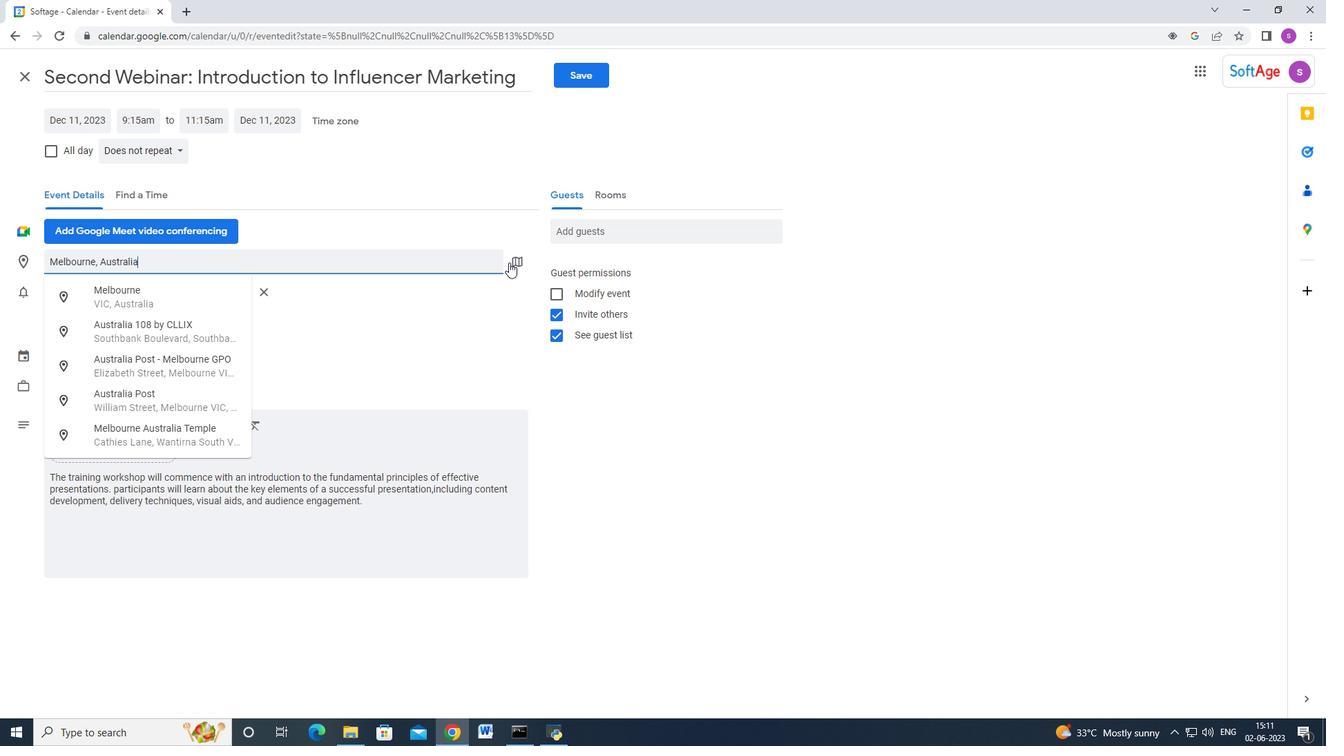 
Action: Mouse pressed left at (515, 321)
Screenshot: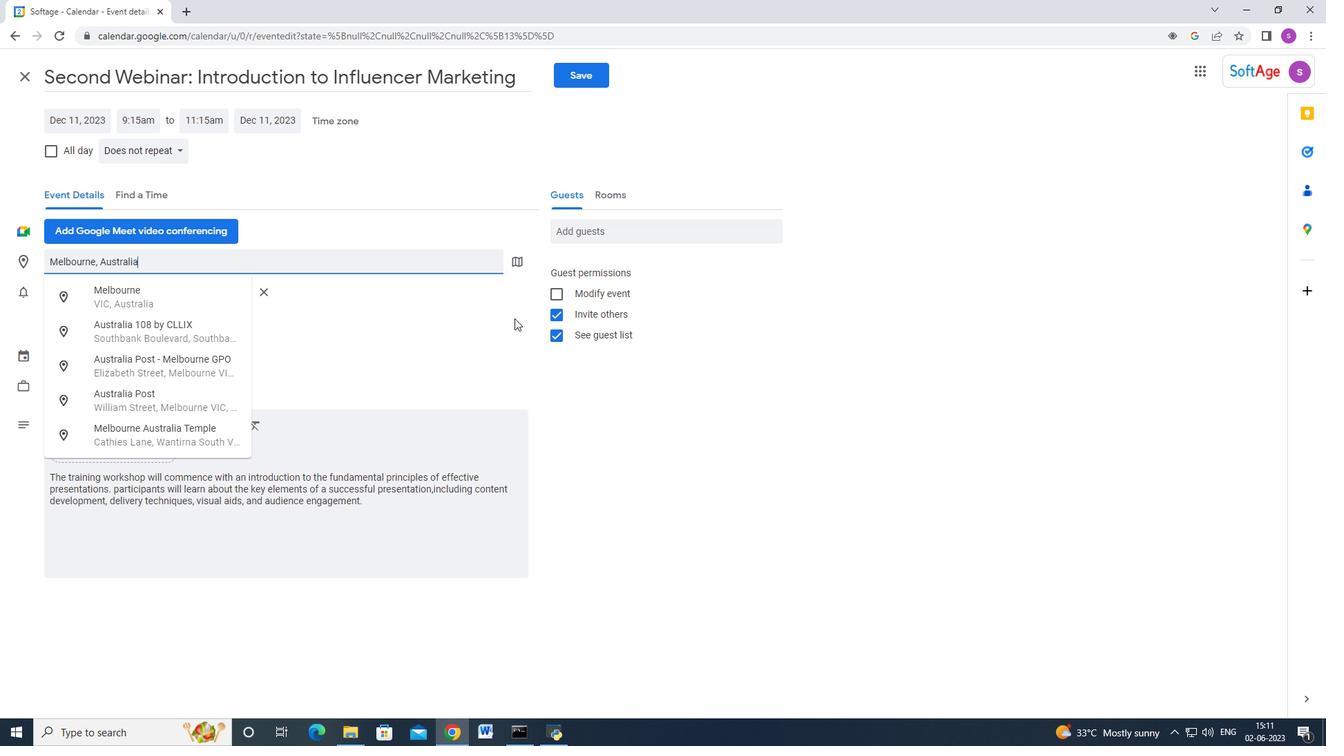 
Action: Mouse moved to (583, 234)
Screenshot: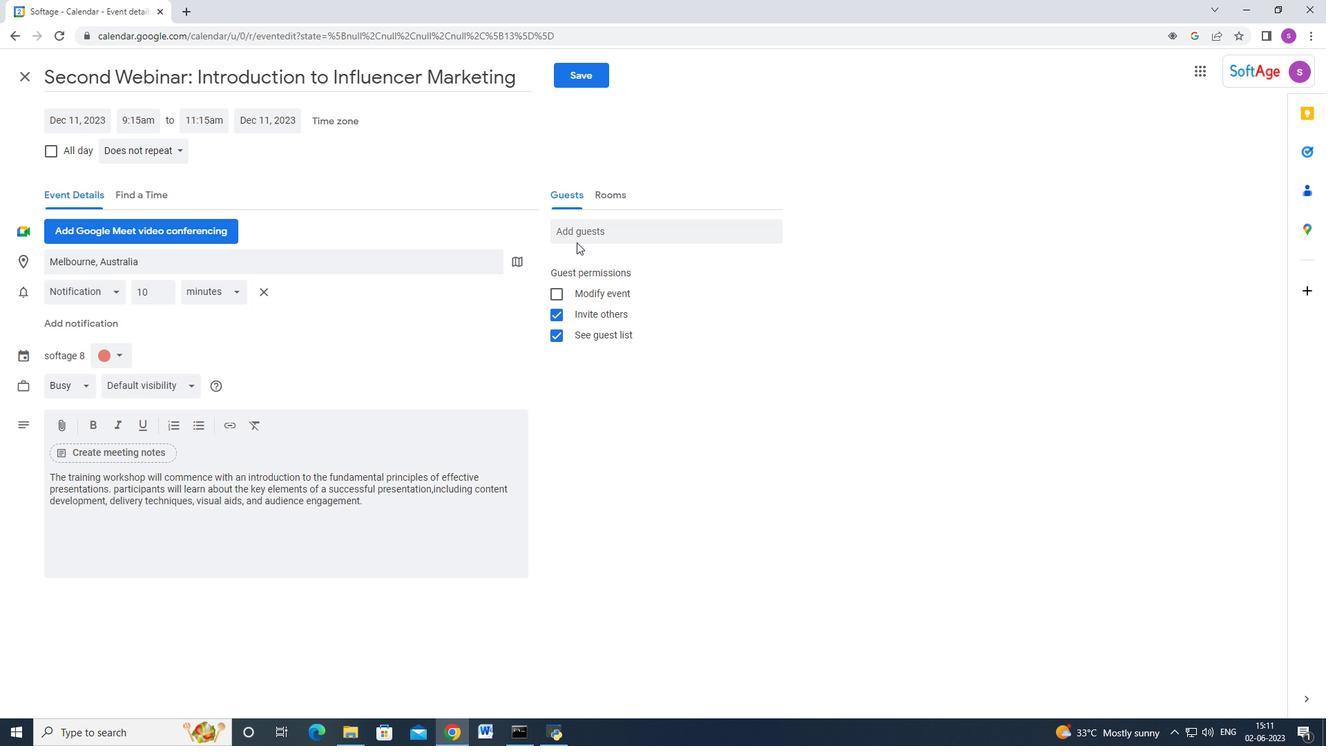 
Action: Mouse pressed left at (583, 234)
Screenshot: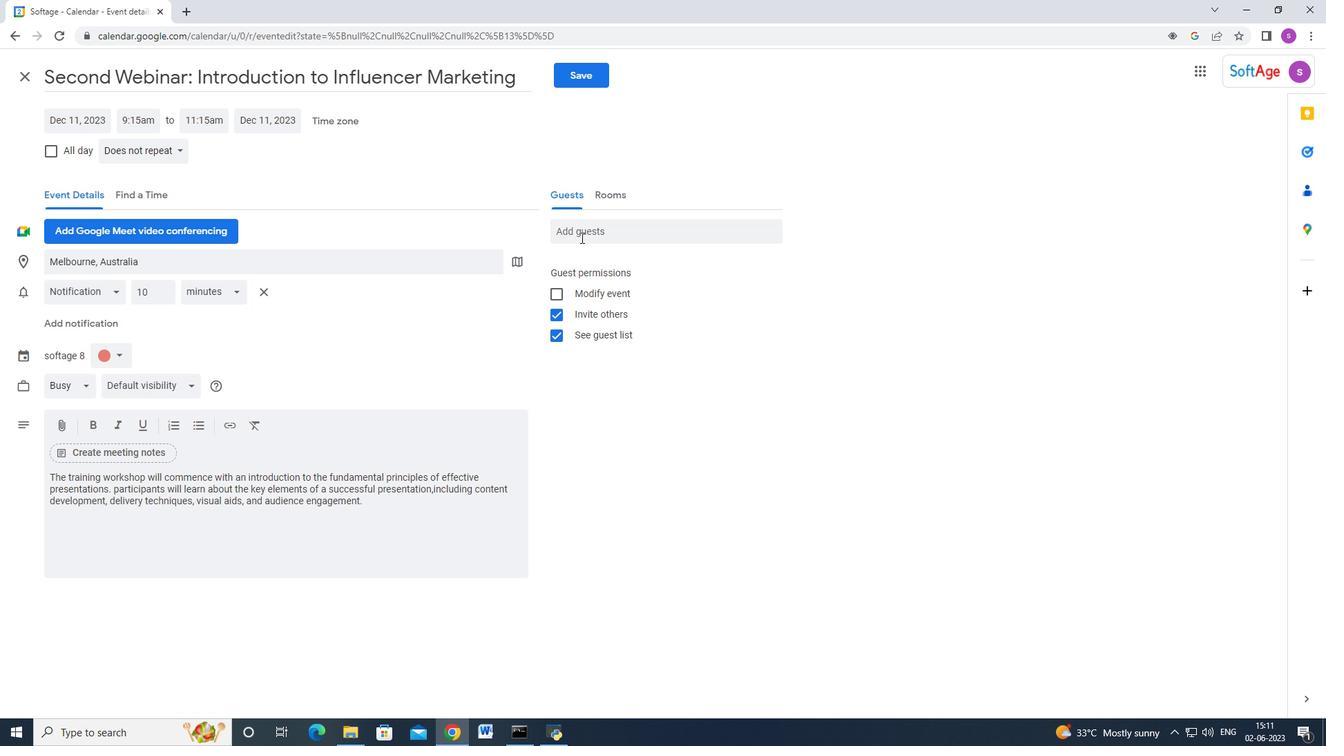 
Action: Key pressed softage.7<Key.shift_r>@softage.net<Key.enter>softage.9<Key.shift_r>@softage.net<Key.enter>
Screenshot: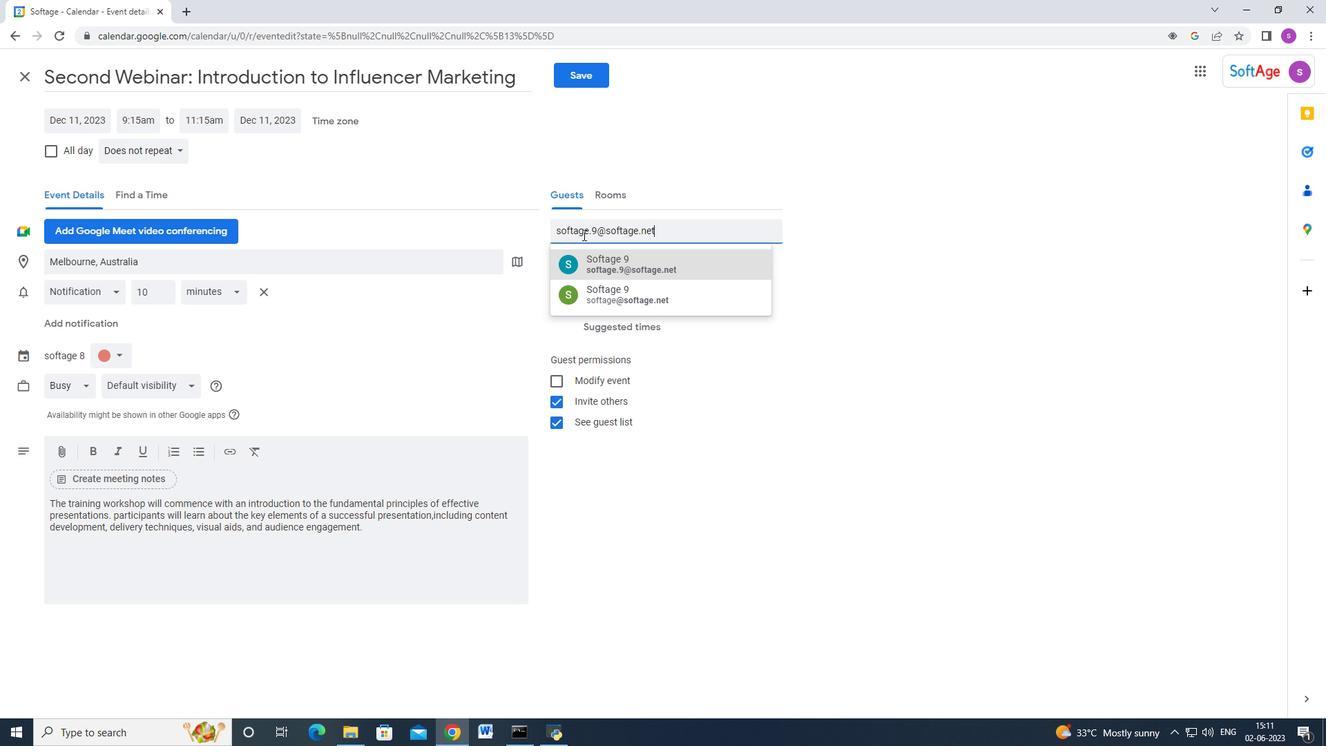 
Action: Mouse moved to (158, 154)
Screenshot: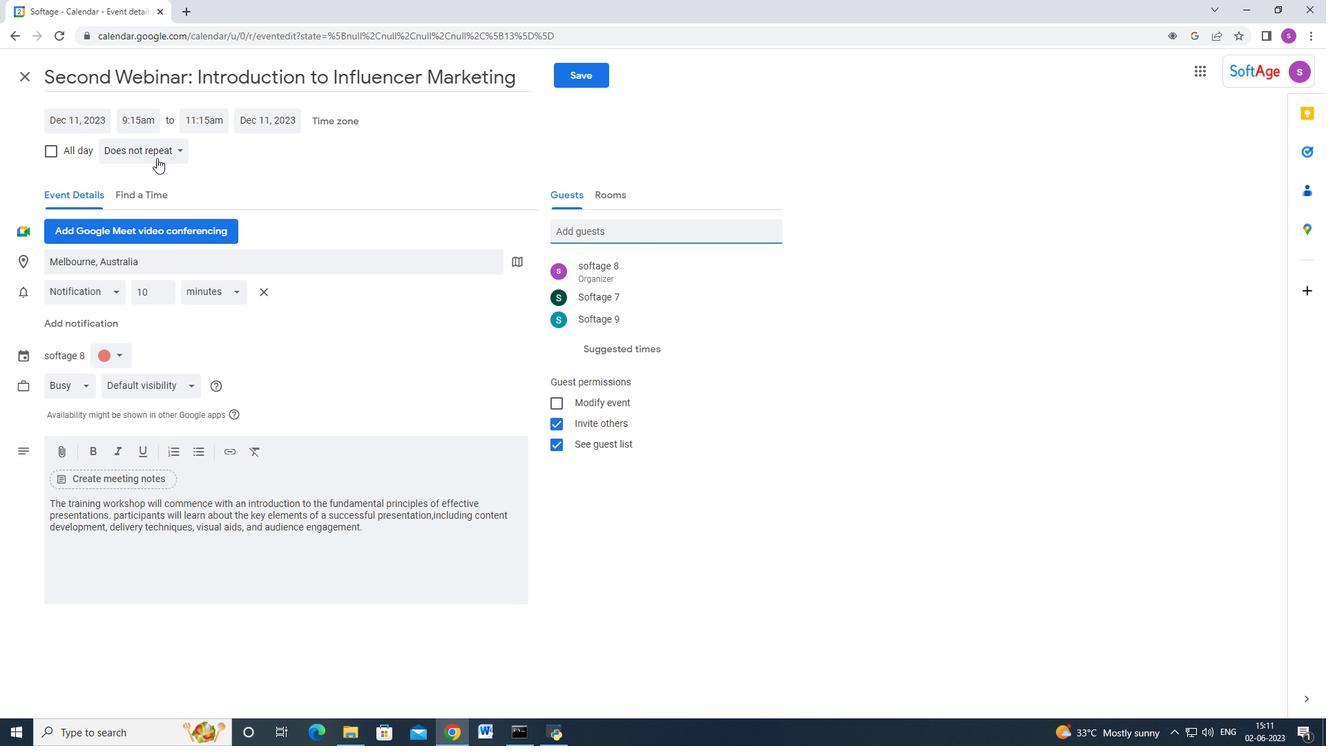 
Action: Mouse pressed left at (158, 154)
Screenshot: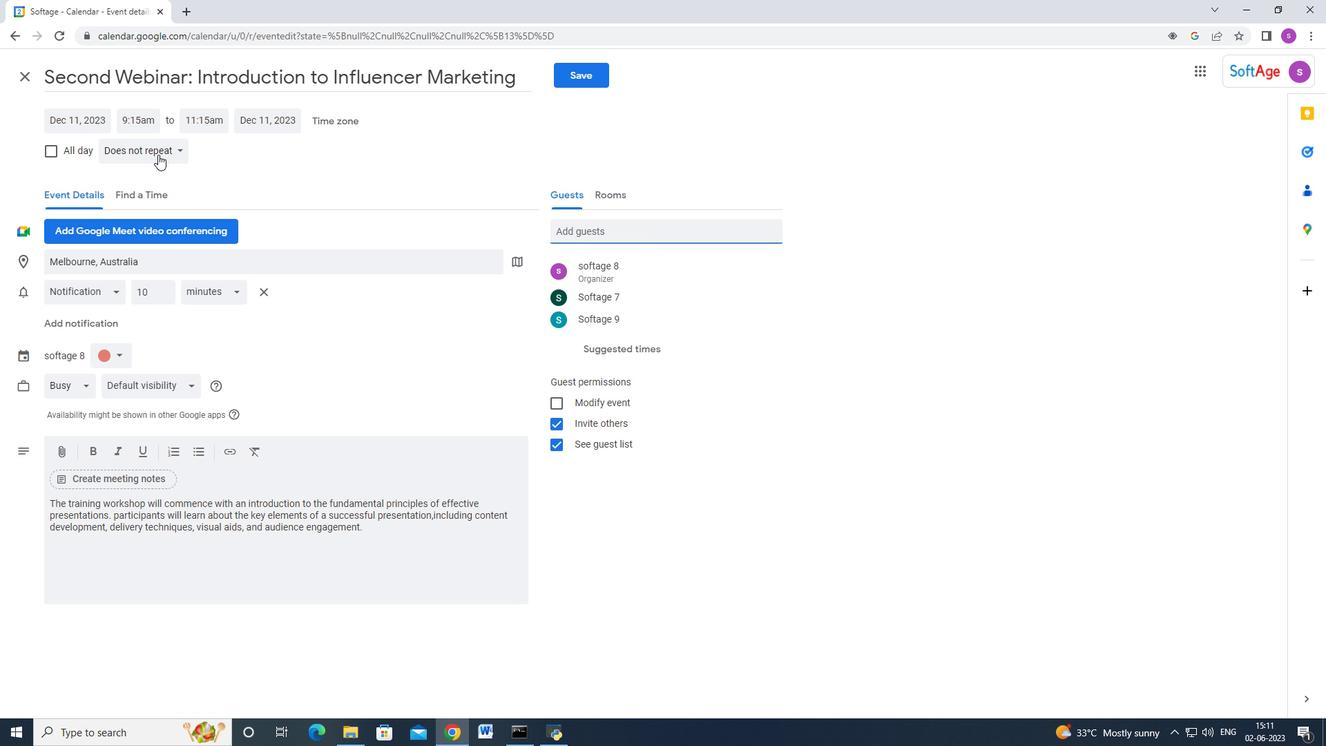 
Action: Mouse moved to (176, 156)
Screenshot: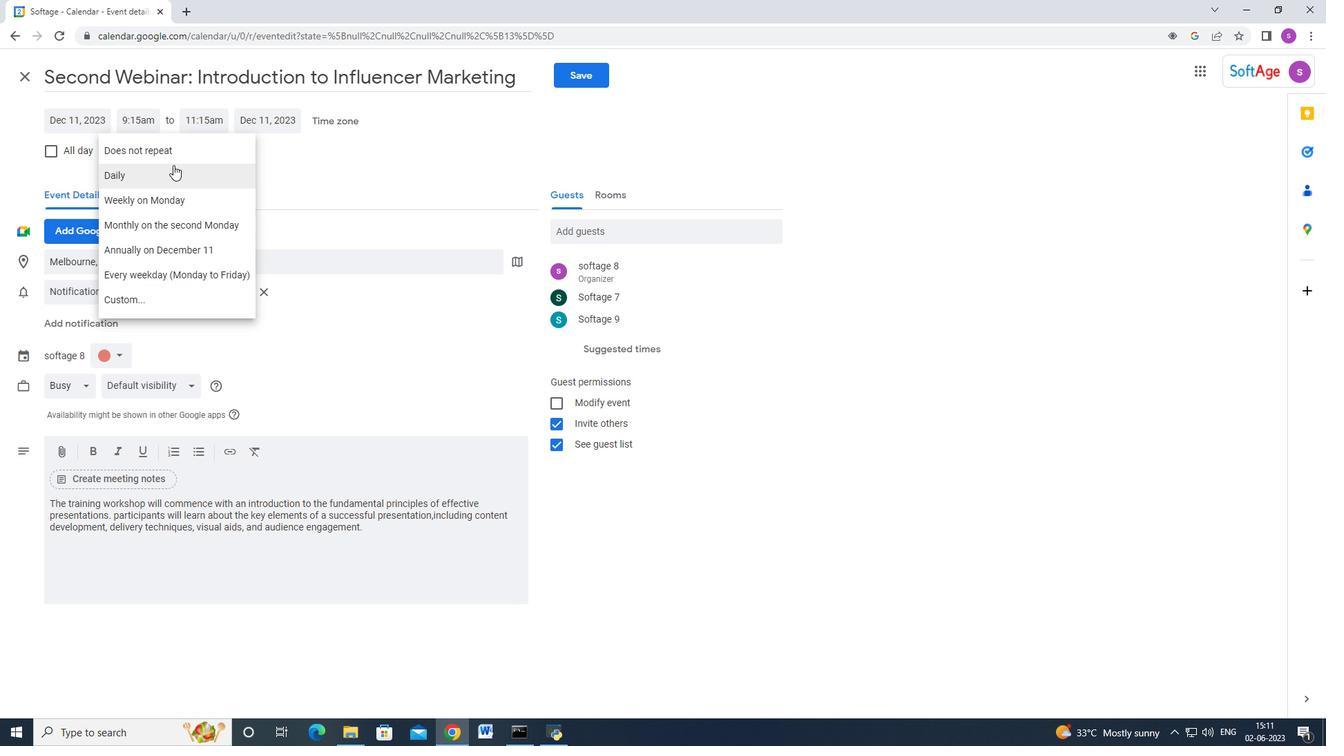 
Action: Mouse pressed left at (176, 156)
Screenshot: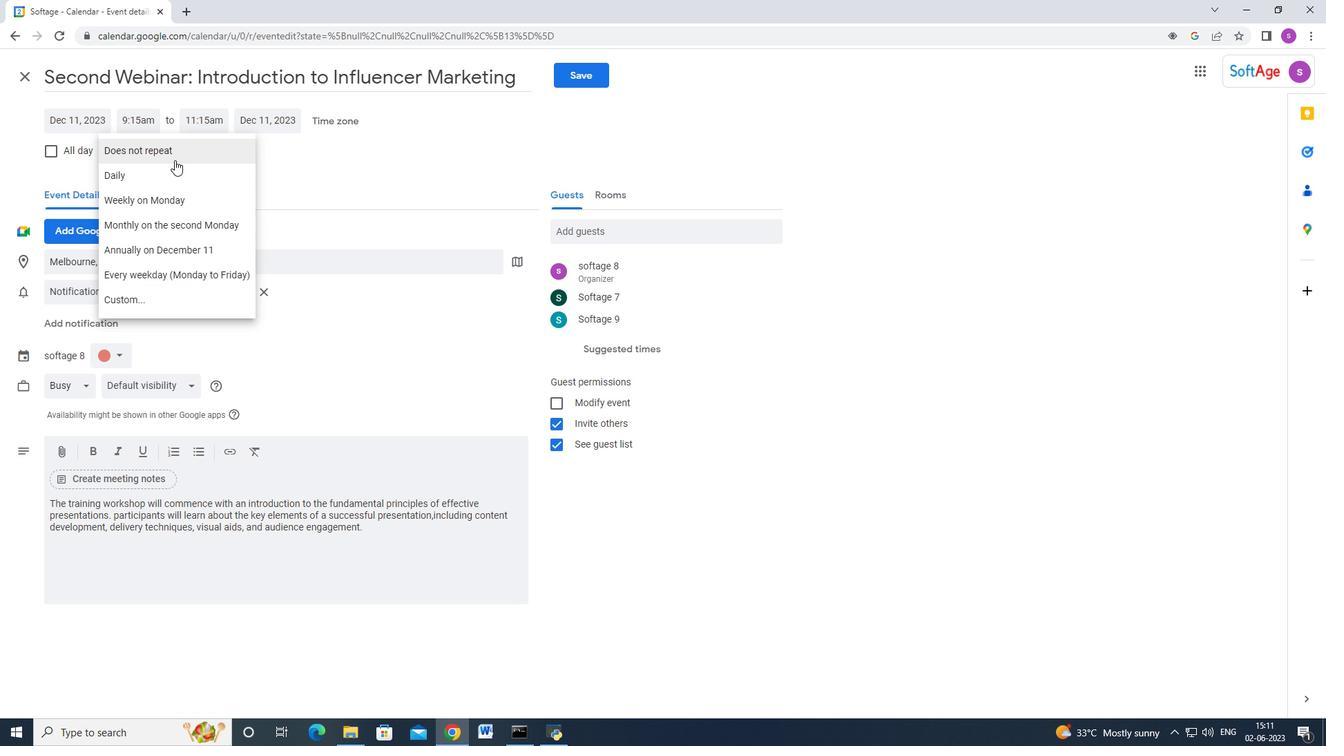 
Action: Mouse moved to (592, 79)
Screenshot: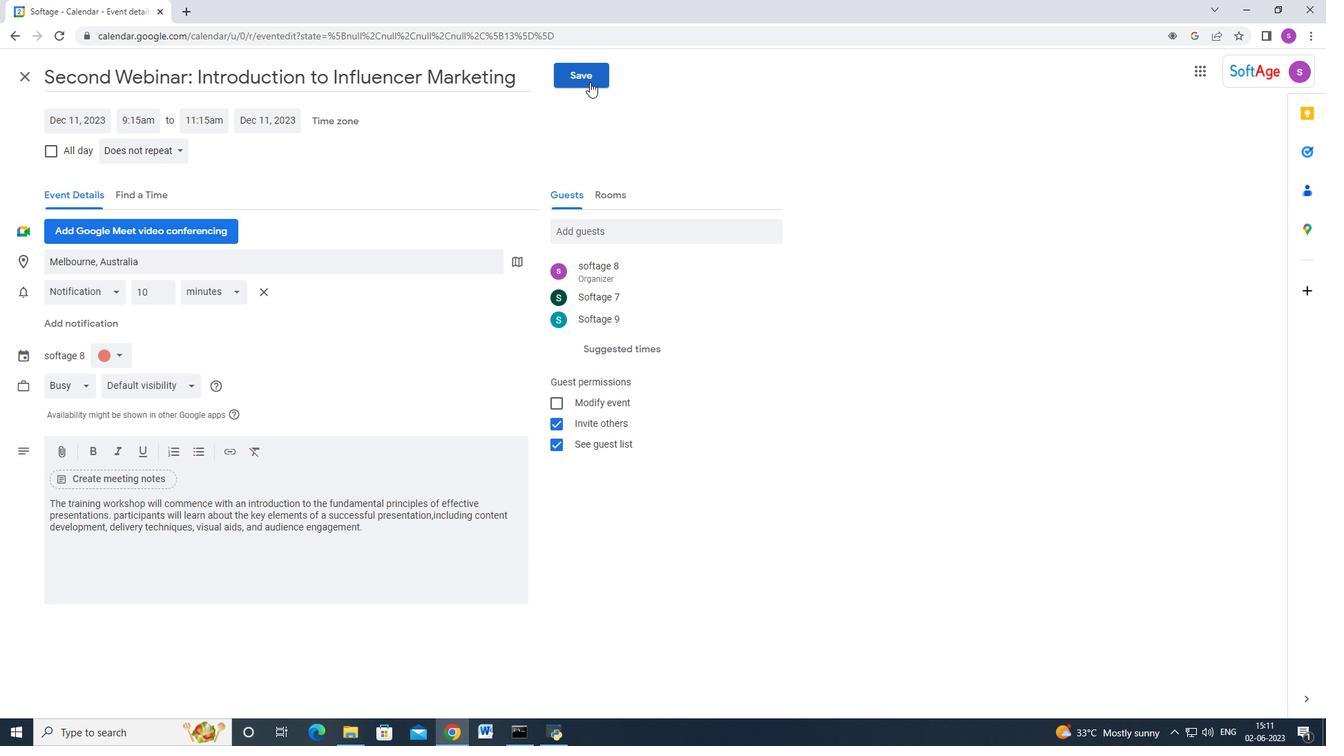 
Action: Mouse pressed left at (592, 79)
Screenshot: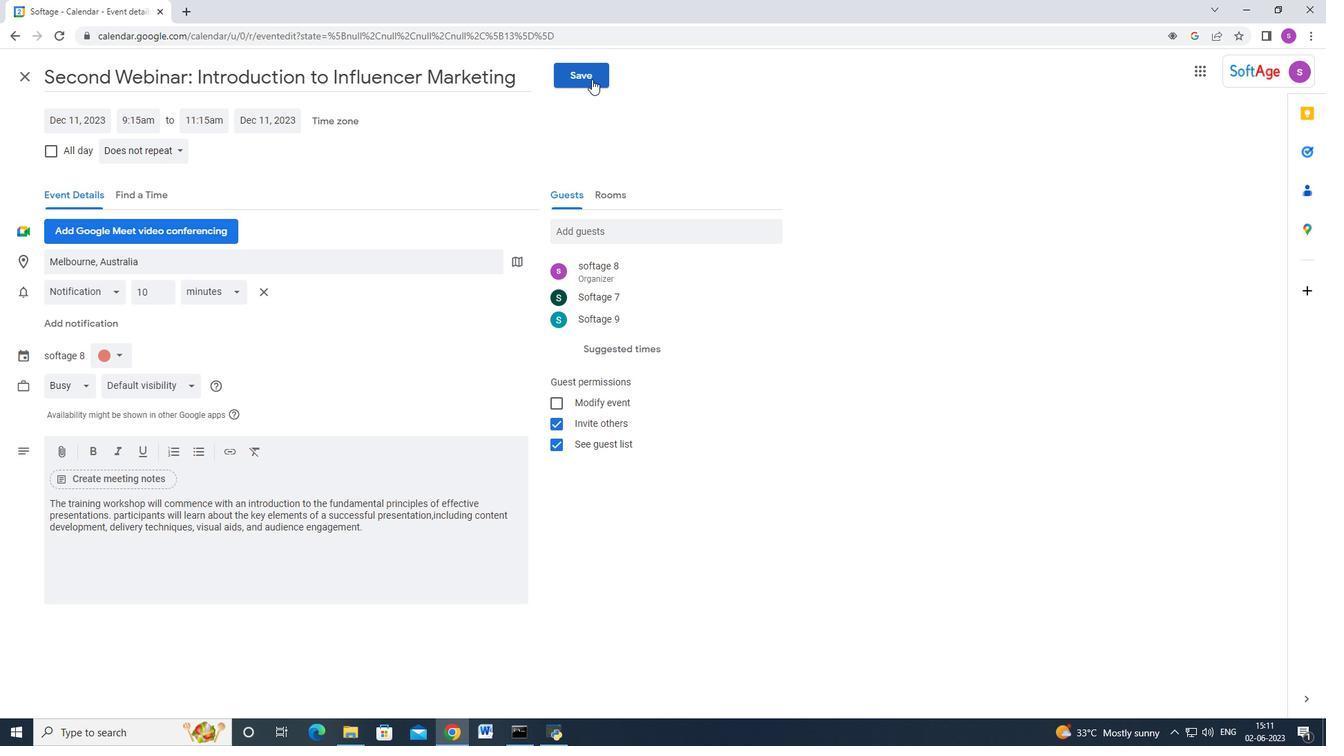 
Action: Mouse moved to (735, 308)
Screenshot: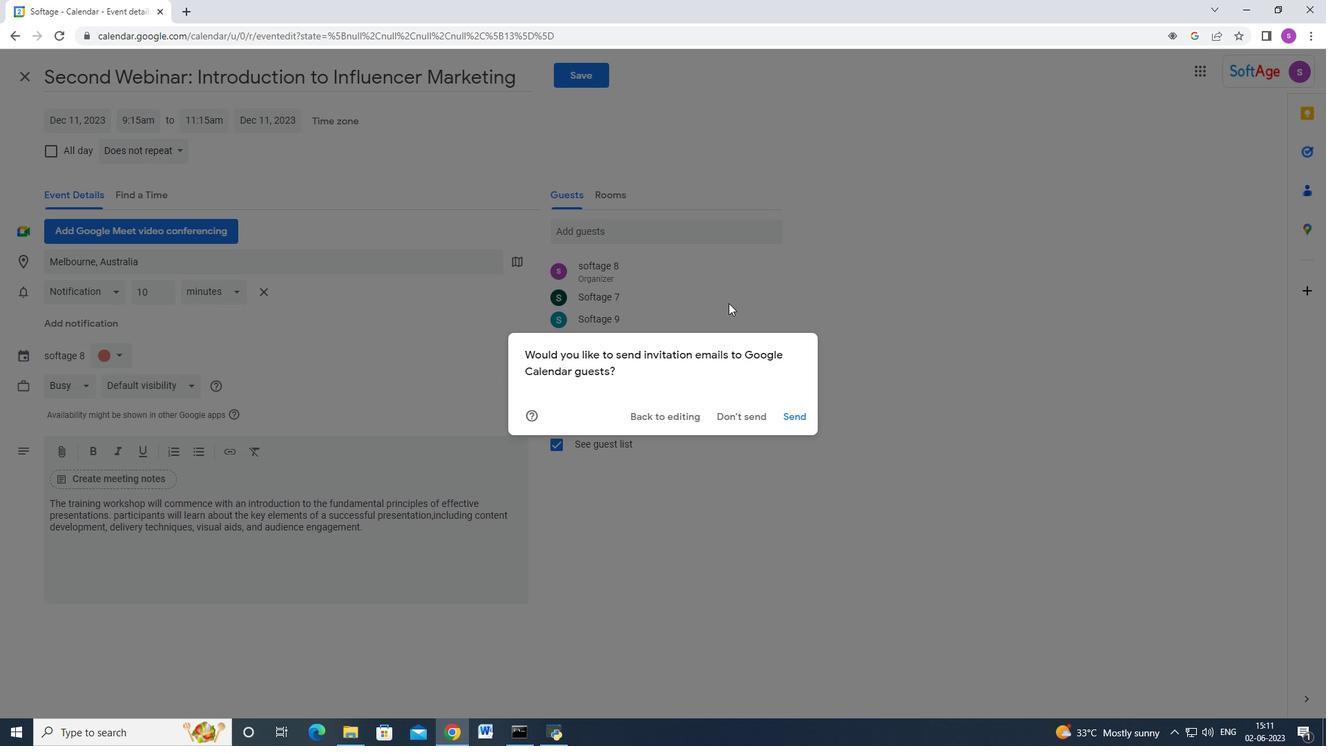 
